 Task: Find connections with filter location Trinidad with filter topic #Marketingwith filter profile language Spanish with filter current company Elliott Scott HR with filter school Al-Falah University with filter industry Lime and Gypsum Products Manufacturing with filter service category Commercial Real Estate with filter keywords title Budget Analyst
Action: Mouse moved to (561, 79)
Screenshot: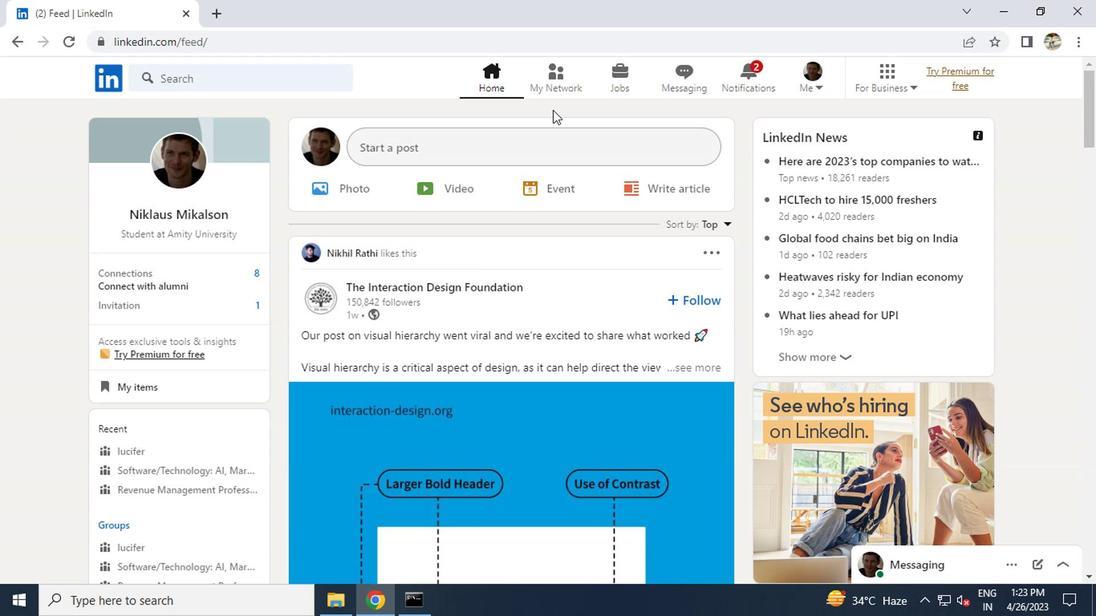 
Action: Mouse pressed left at (561, 79)
Screenshot: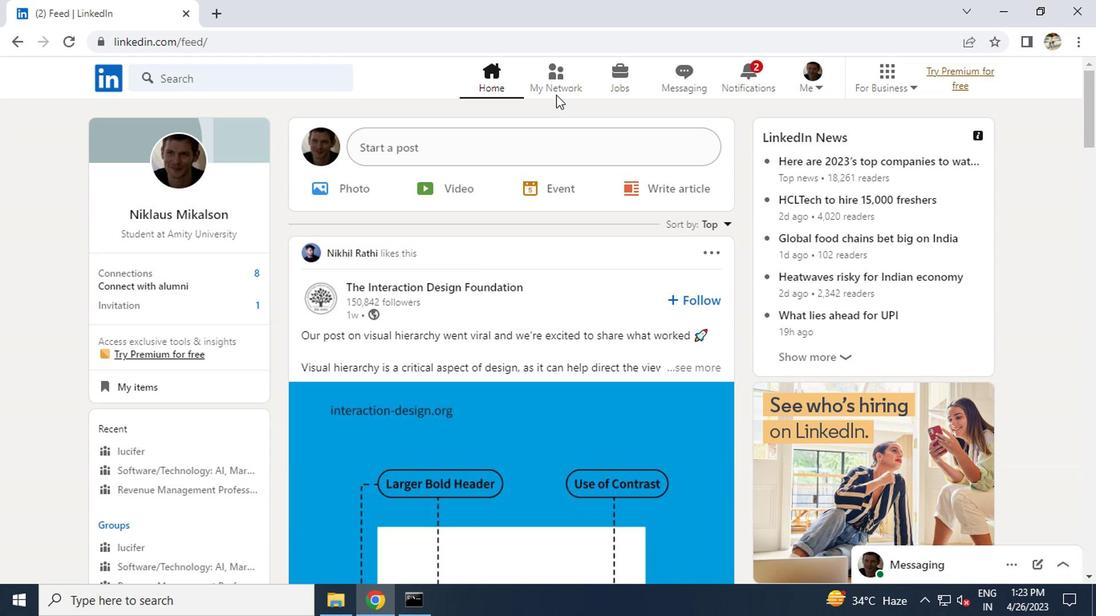 
Action: Mouse moved to (171, 162)
Screenshot: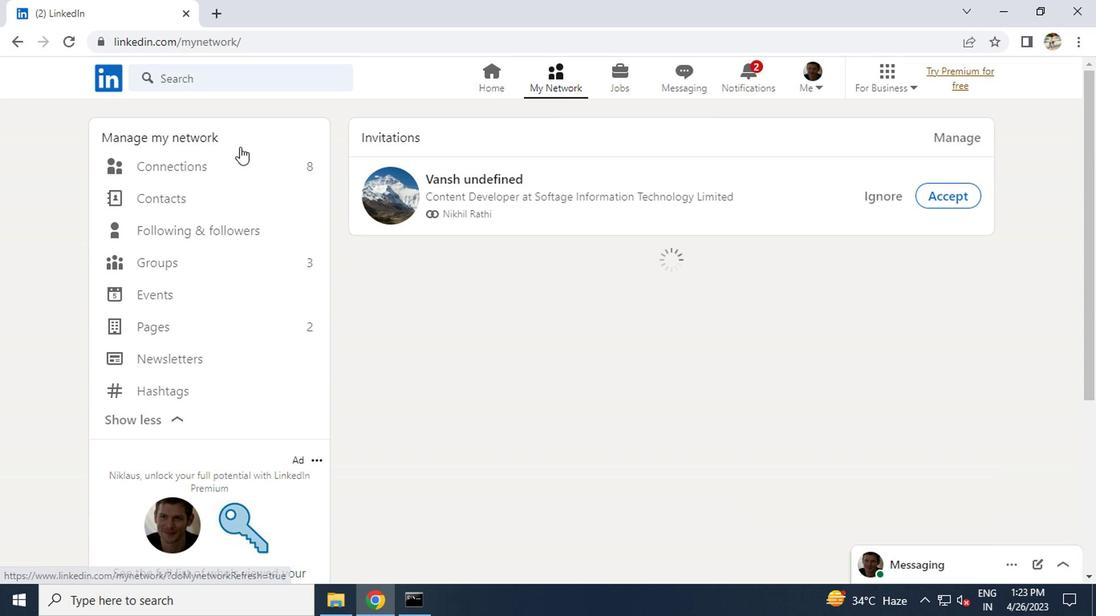 
Action: Mouse pressed left at (171, 162)
Screenshot: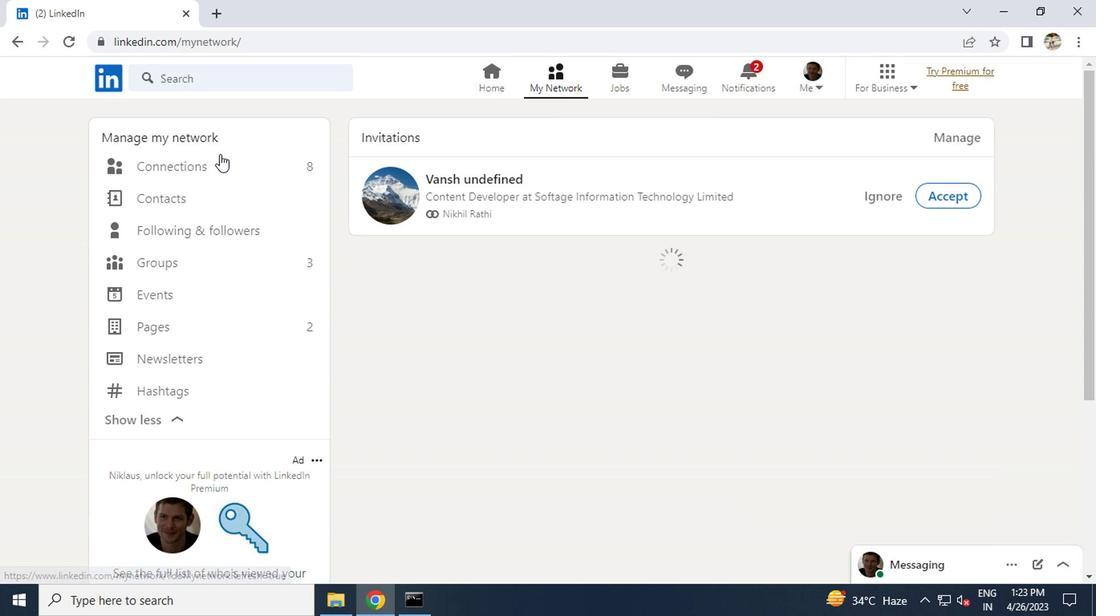 
Action: Mouse moved to (641, 173)
Screenshot: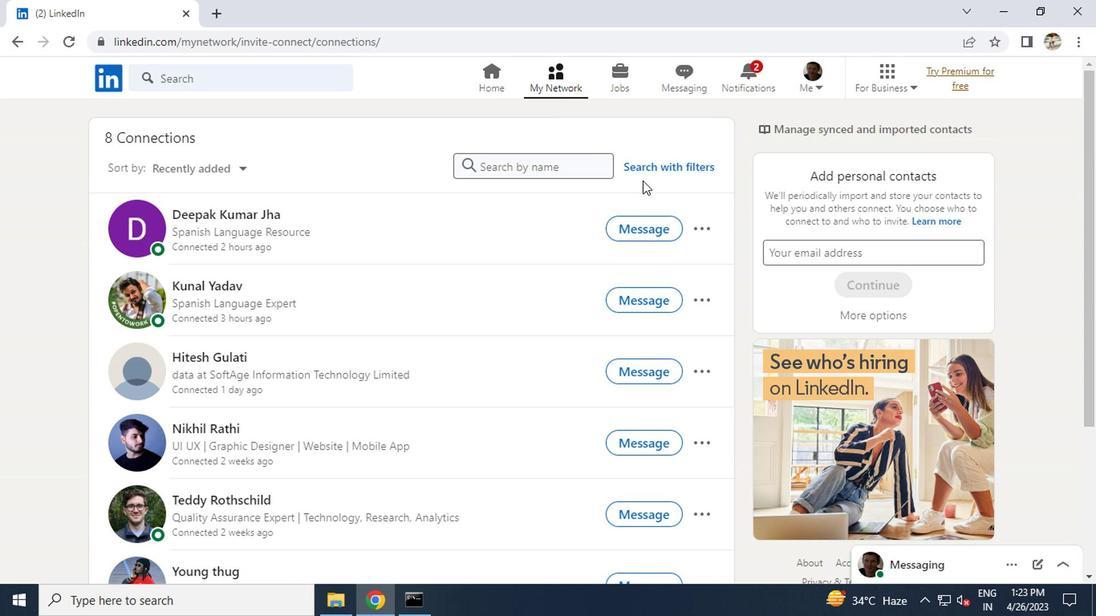 
Action: Mouse pressed left at (641, 173)
Screenshot: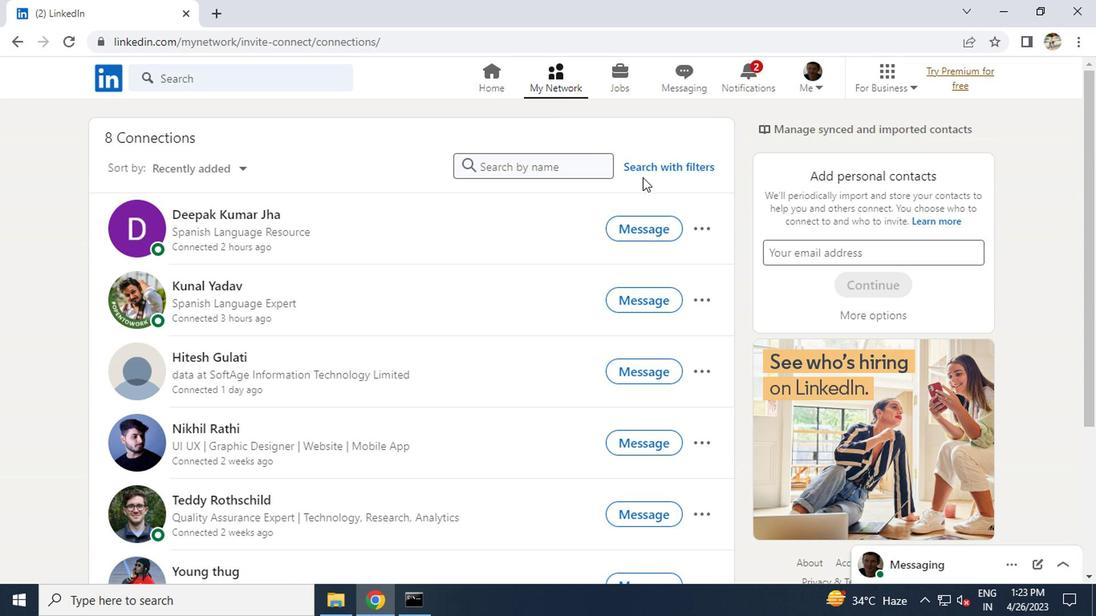 
Action: Mouse moved to (534, 116)
Screenshot: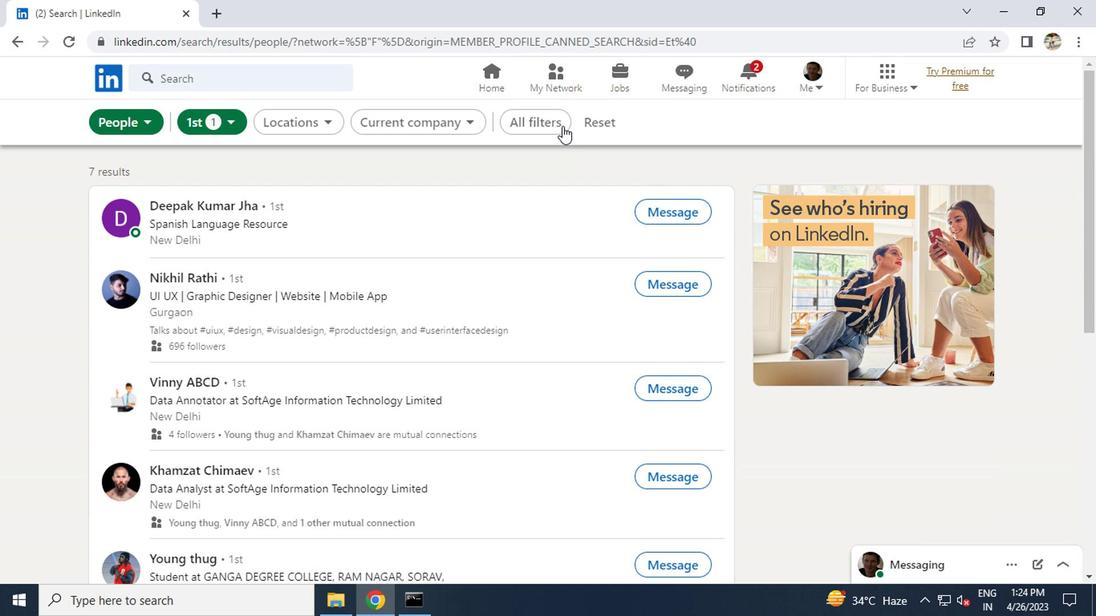 
Action: Mouse pressed left at (534, 116)
Screenshot: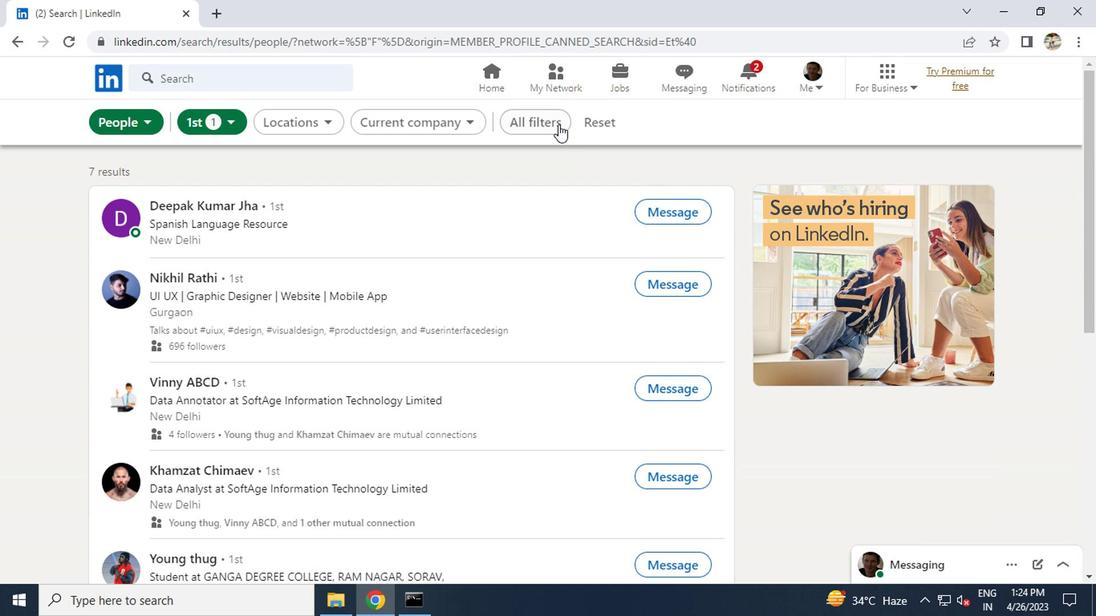 
Action: Mouse moved to (858, 313)
Screenshot: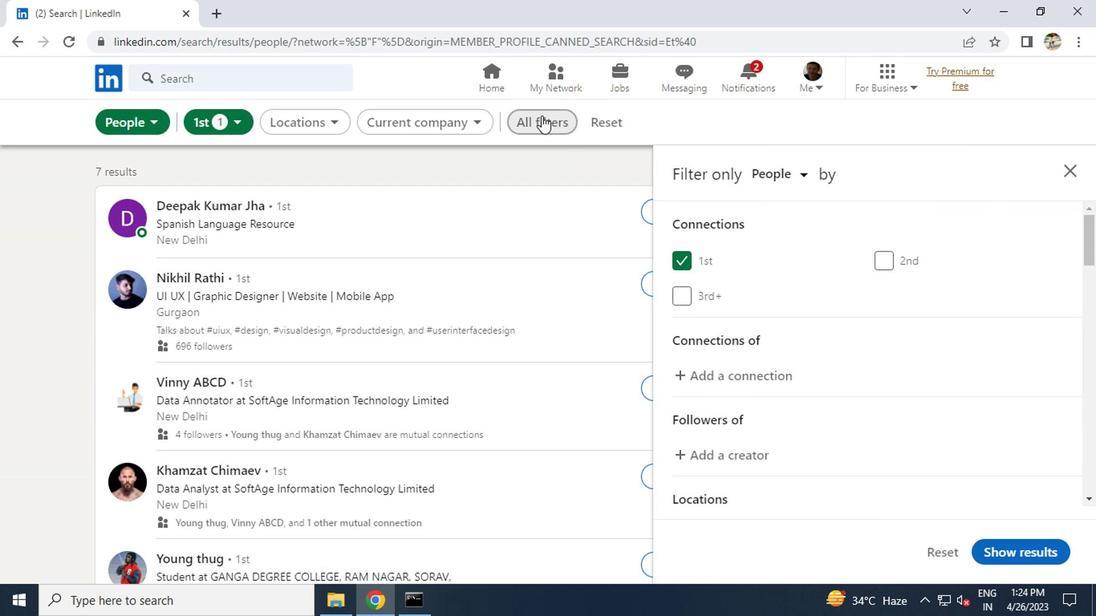 
Action: Mouse scrolled (858, 311) with delta (0, -1)
Screenshot: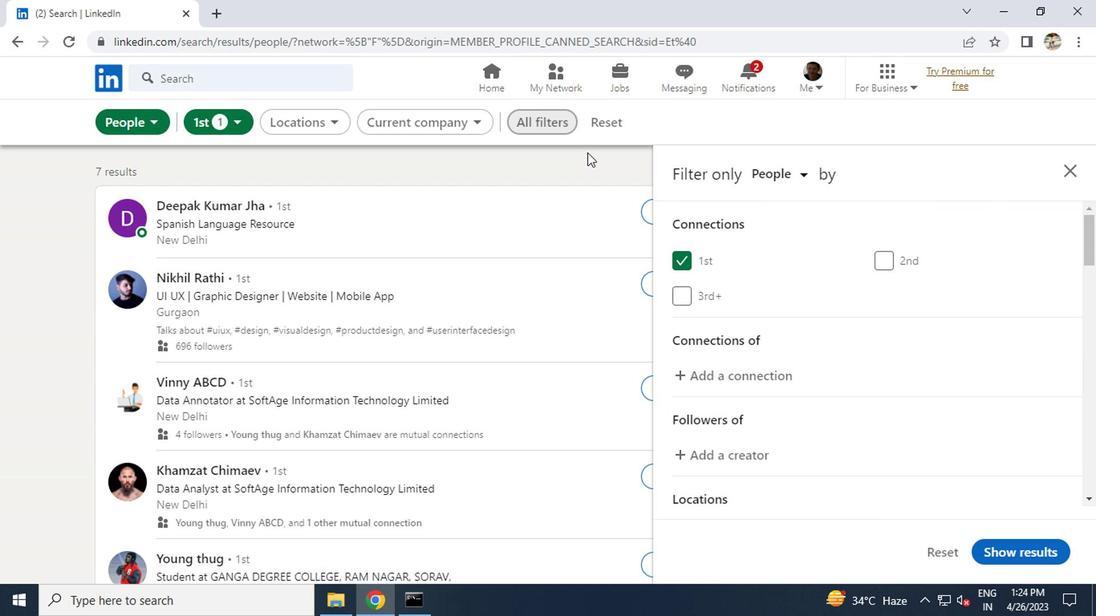 
Action: Mouse scrolled (858, 311) with delta (0, -1)
Screenshot: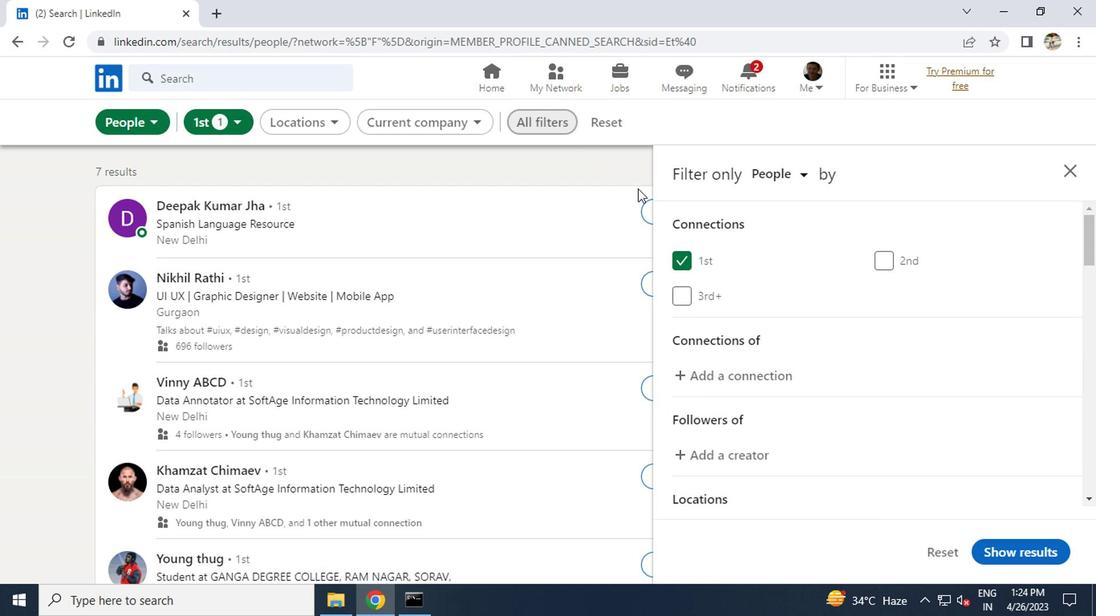 
Action: Mouse scrolled (858, 311) with delta (0, -1)
Screenshot: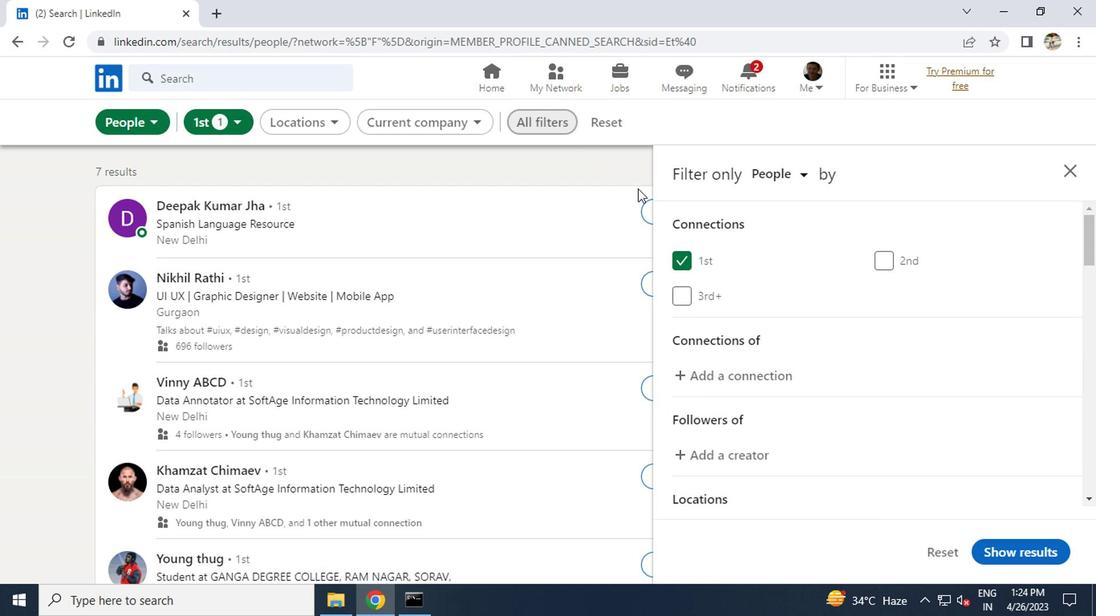 
Action: Mouse moved to (894, 369)
Screenshot: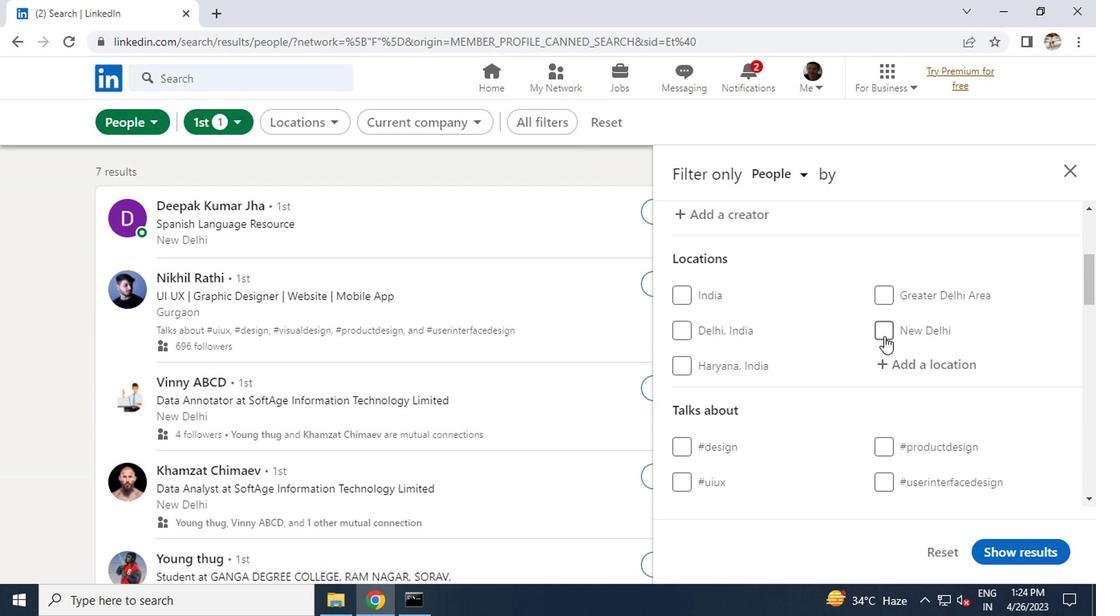 
Action: Mouse pressed left at (894, 369)
Screenshot: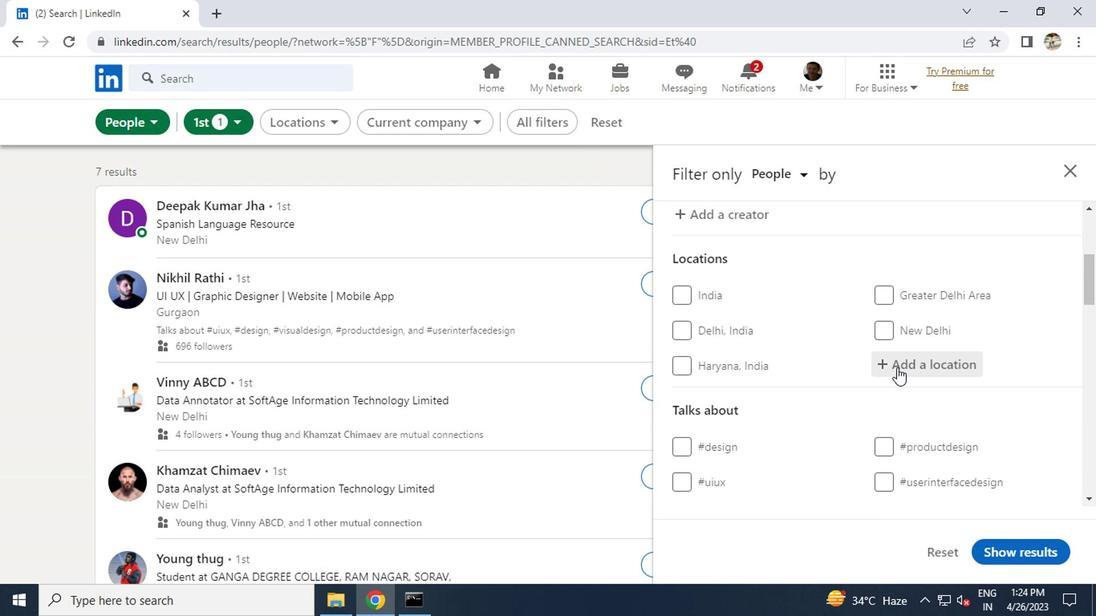 
Action: Key pressed <Key.caps_lock>t<Key.caps_lock>rinindad<Key.enter>
Screenshot: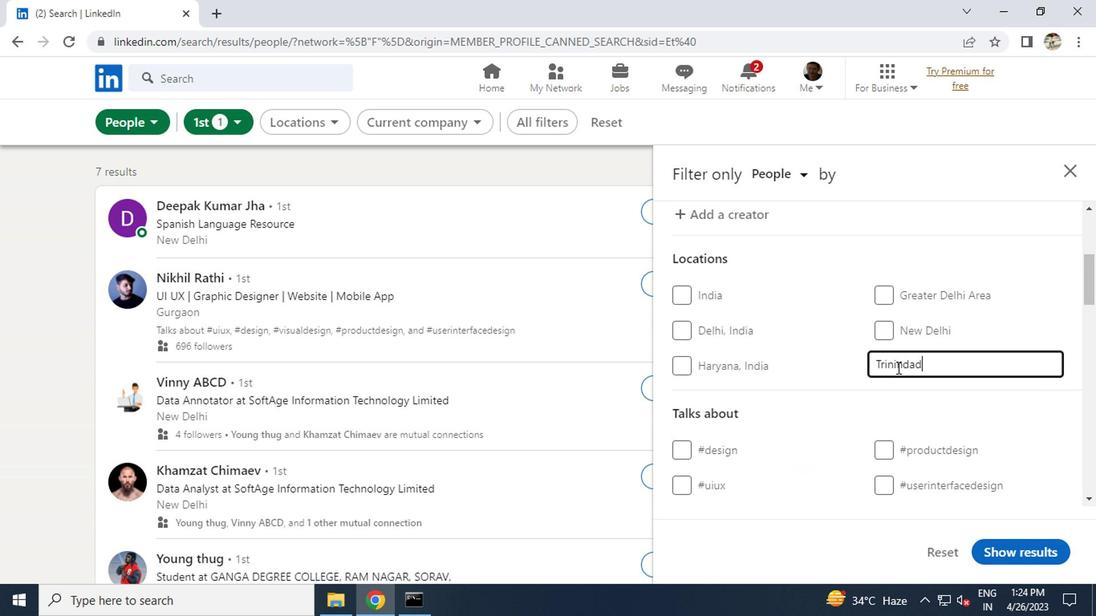 
Action: Mouse scrolled (894, 367) with delta (0, -1)
Screenshot: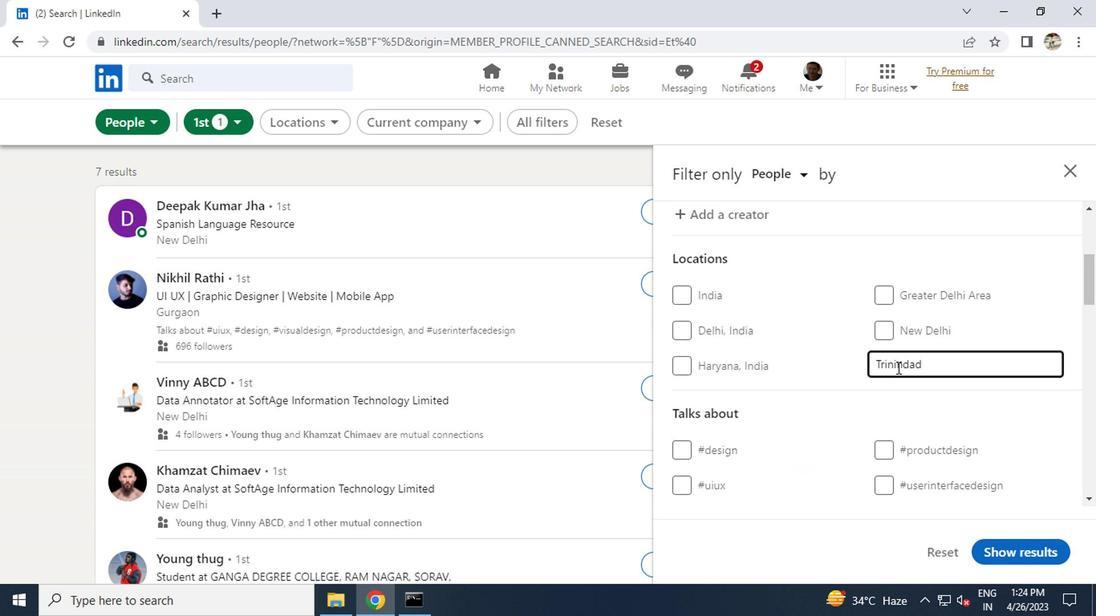 
Action: Mouse scrolled (894, 367) with delta (0, -1)
Screenshot: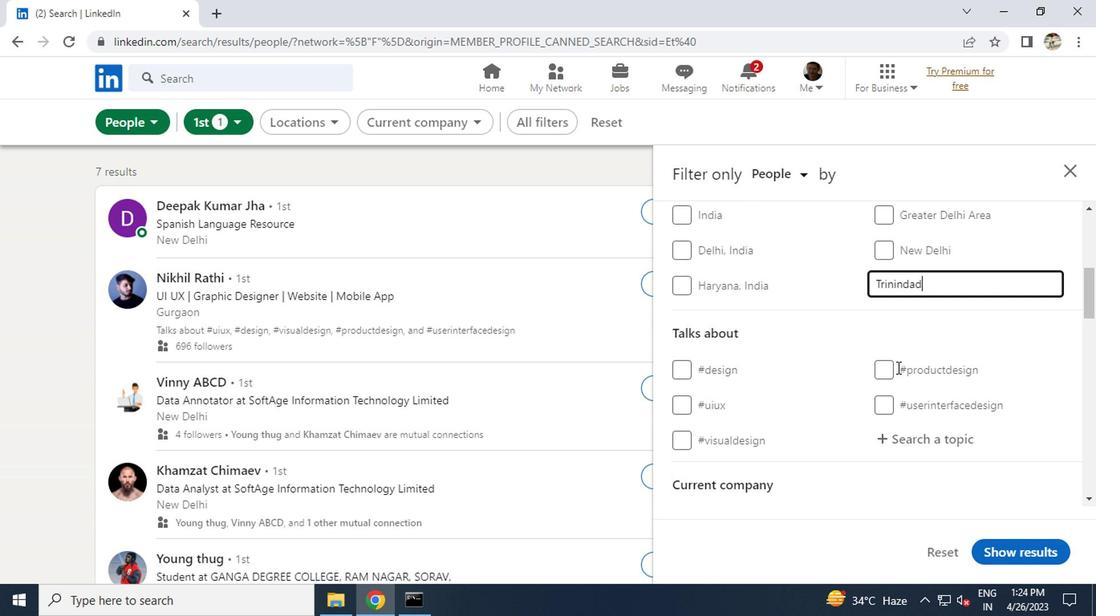 
Action: Mouse moved to (902, 363)
Screenshot: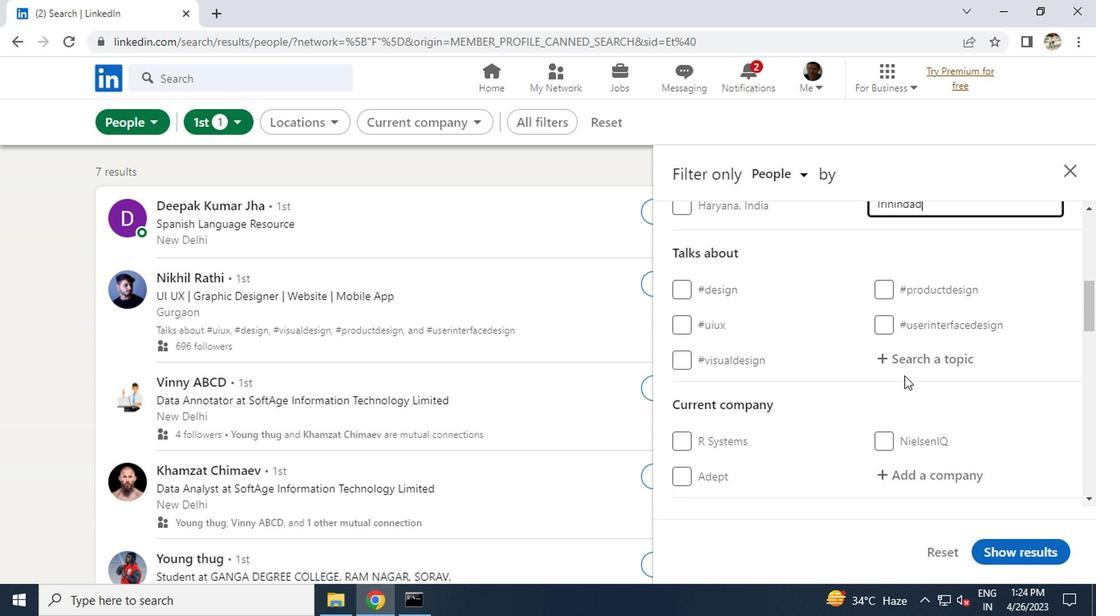 
Action: Mouse pressed left at (902, 363)
Screenshot: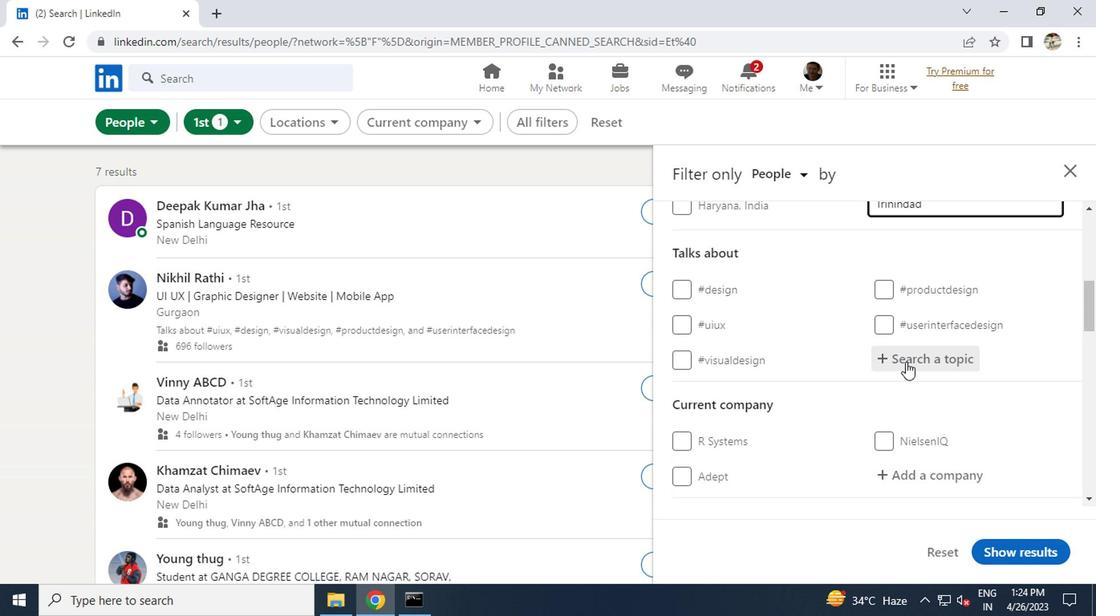 
Action: Key pressed <Key.shift>#<Key.caps_lock>M<Key.caps_lock>ARKETING<Key.enter>
Screenshot: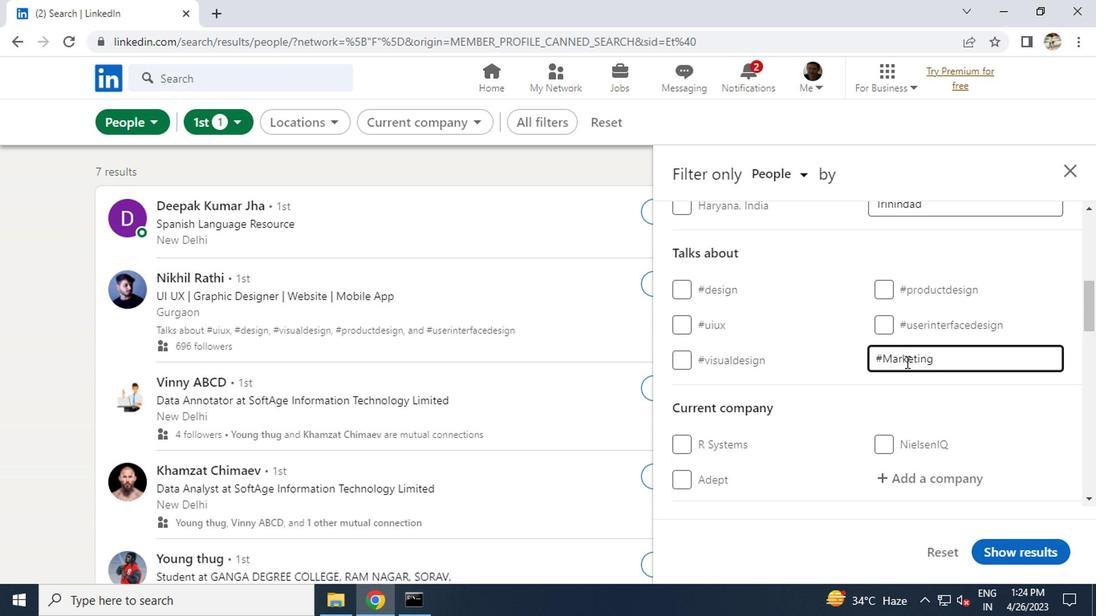 
Action: Mouse scrolled (902, 362) with delta (0, 0)
Screenshot: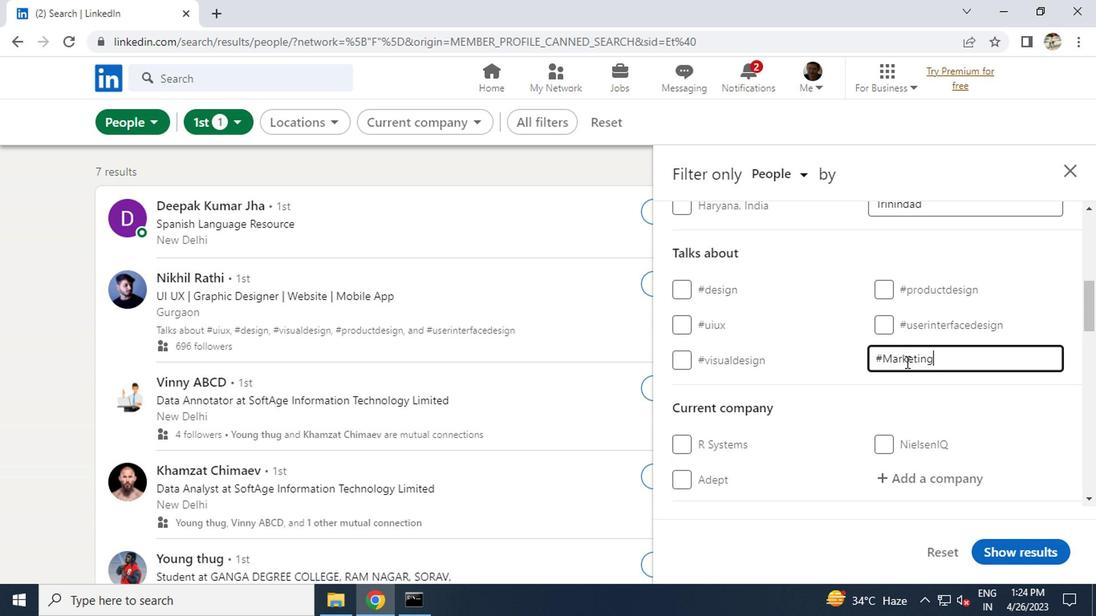 
Action: Mouse scrolled (902, 362) with delta (0, 0)
Screenshot: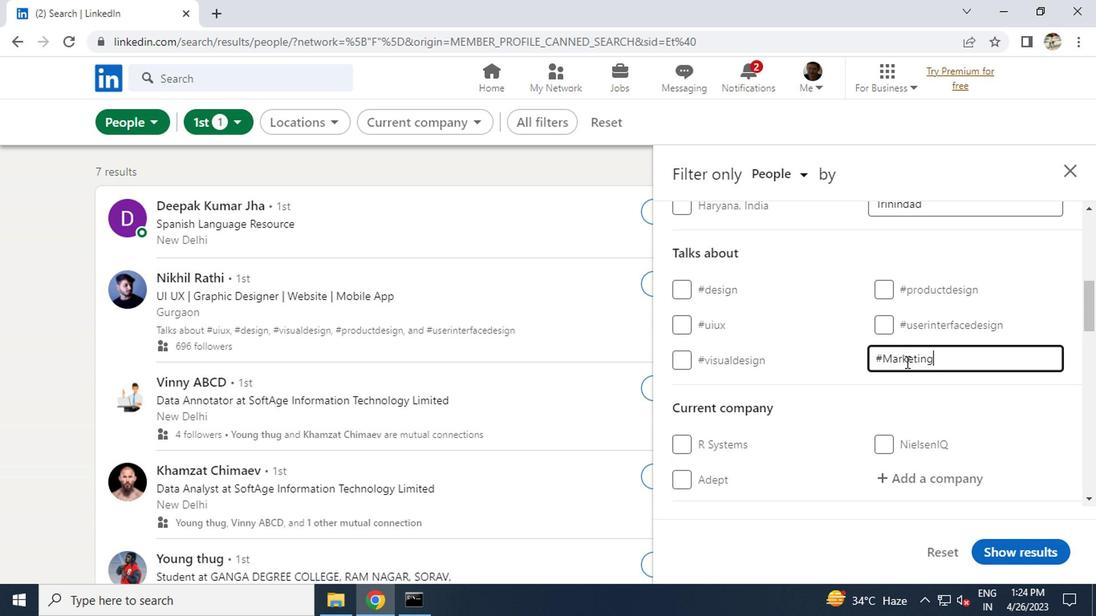 
Action: Mouse scrolled (902, 362) with delta (0, 0)
Screenshot: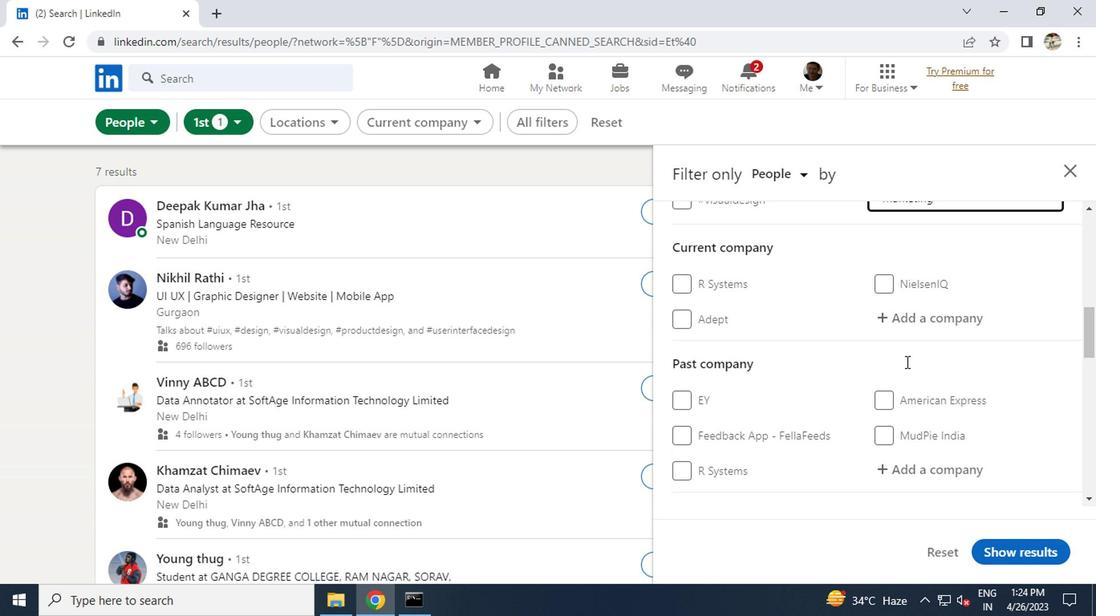 
Action: Mouse scrolled (902, 362) with delta (0, 0)
Screenshot: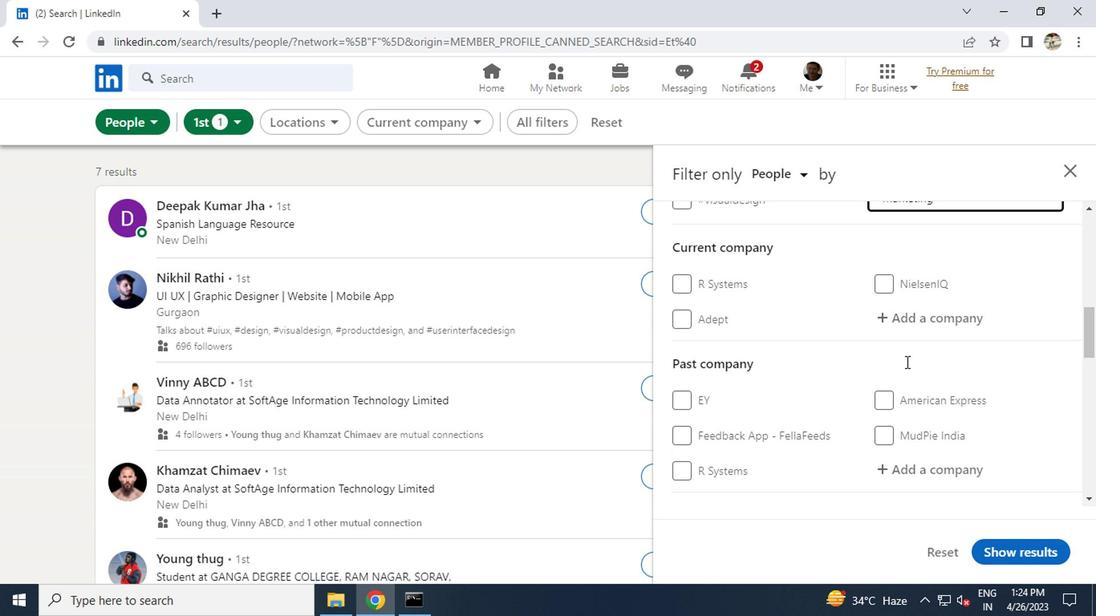 
Action: Mouse scrolled (902, 362) with delta (0, 0)
Screenshot: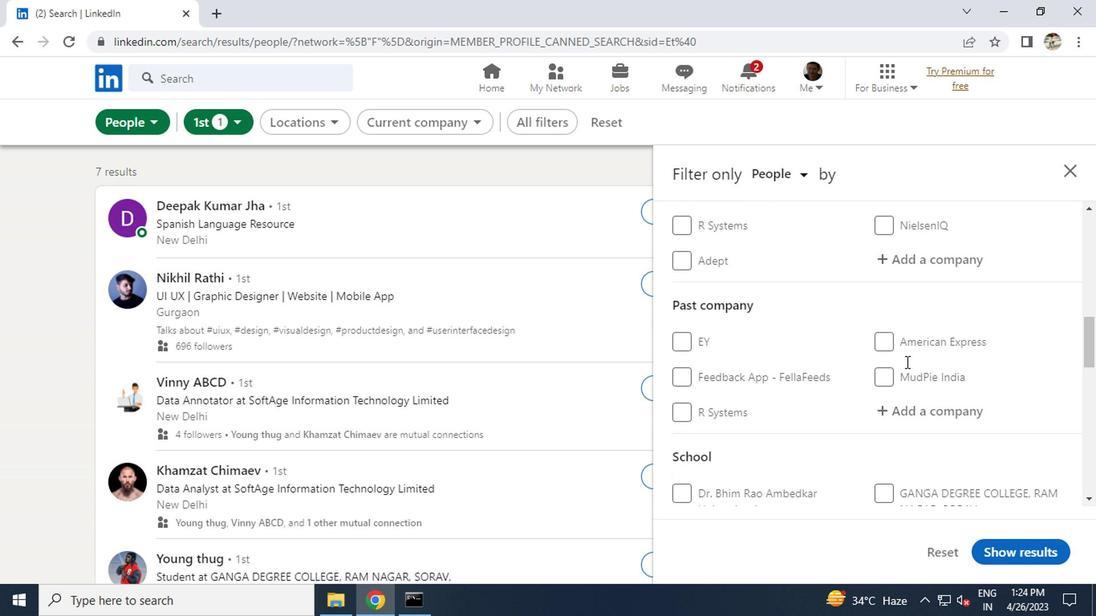 
Action: Mouse scrolled (902, 362) with delta (0, 0)
Screenshot: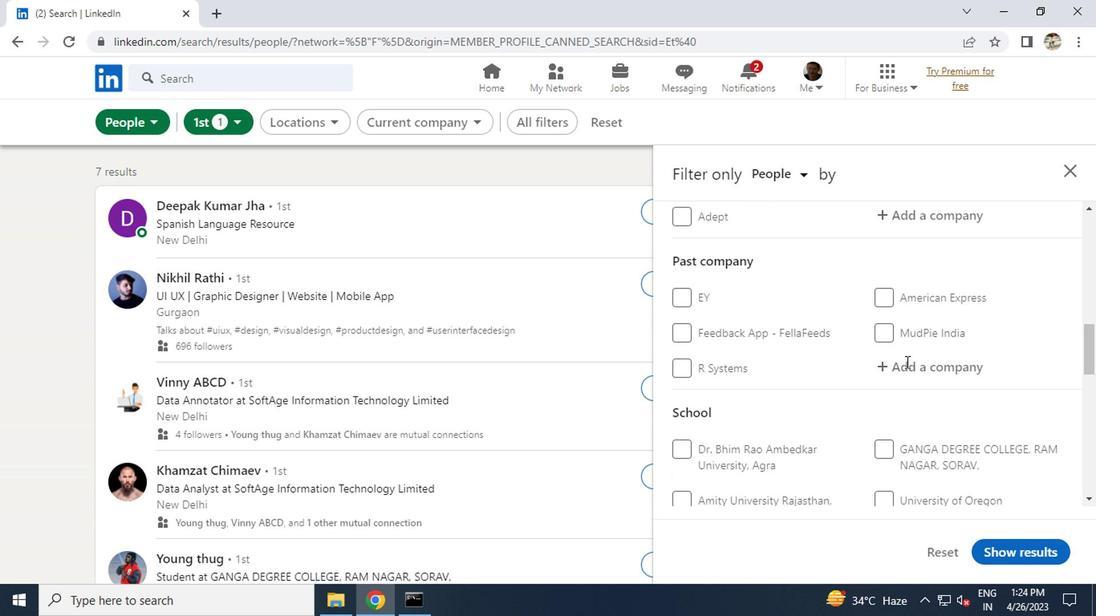 
Action: Mouse scrolled (902, 362) with delta (0, 0)
Screenshot: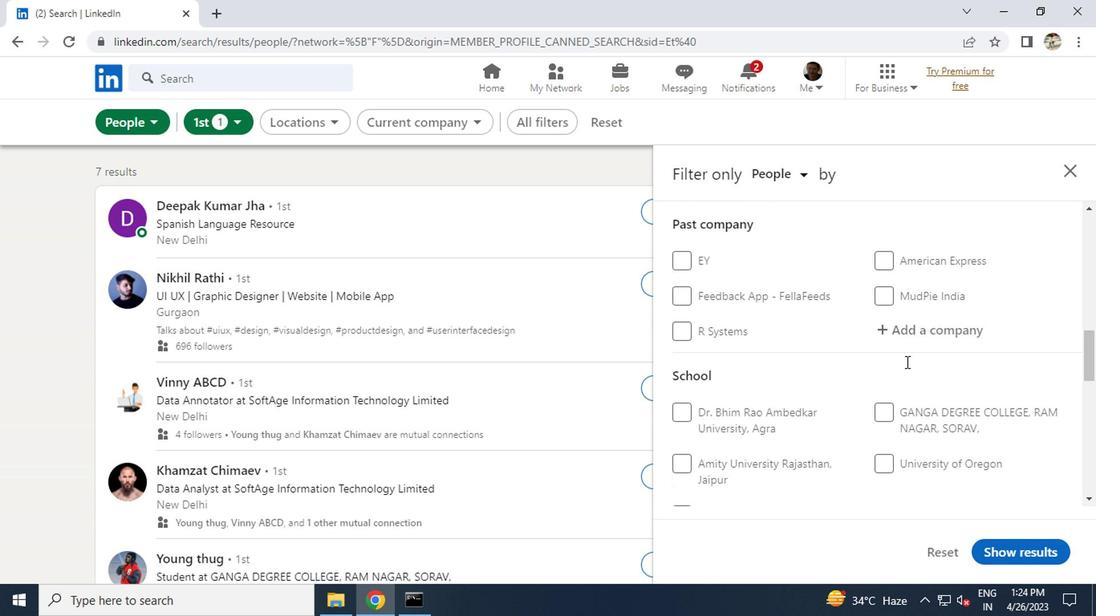 
Action: Mouse scrolled (902, 362) with delta (0, 0)
Screenshot: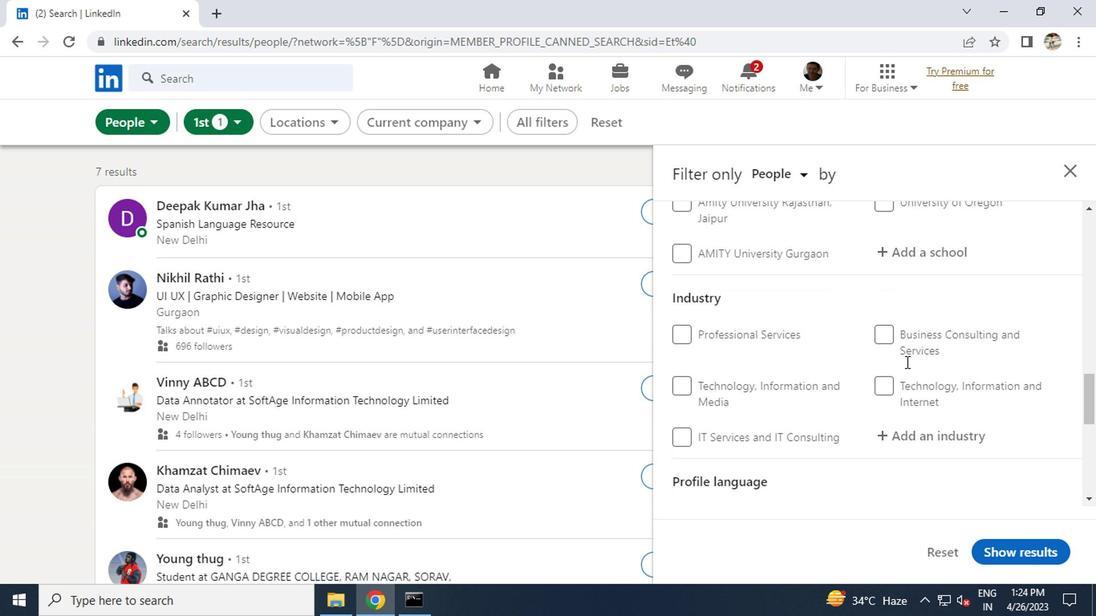 
Action: Mouse scrolled (902, 362) with delta (0, 0)
Screenshot: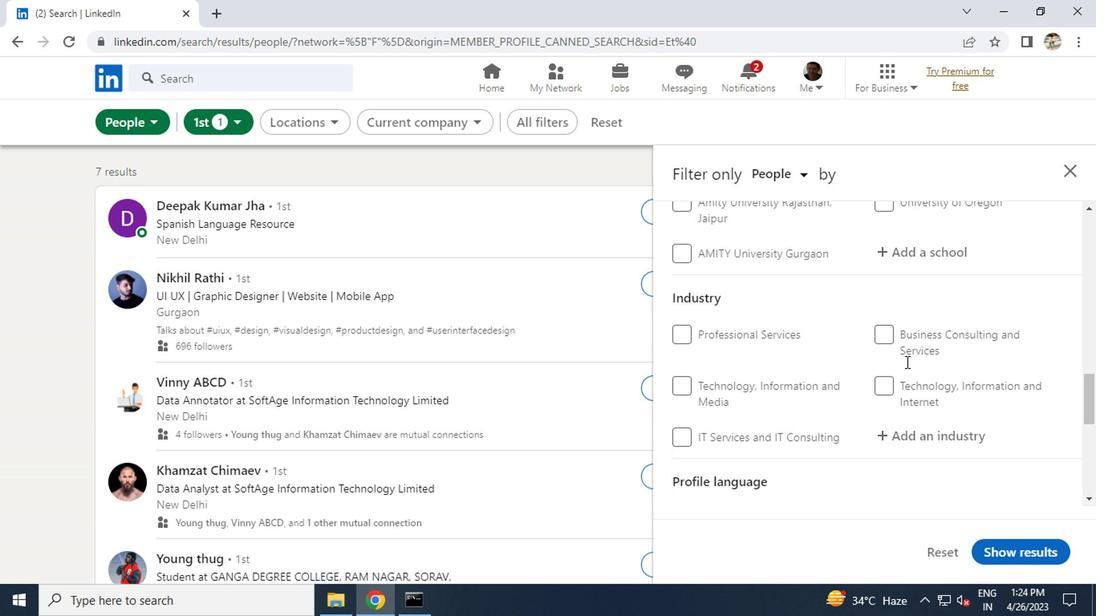 
Action: Mouse moved to (883, 359)
Screenshot: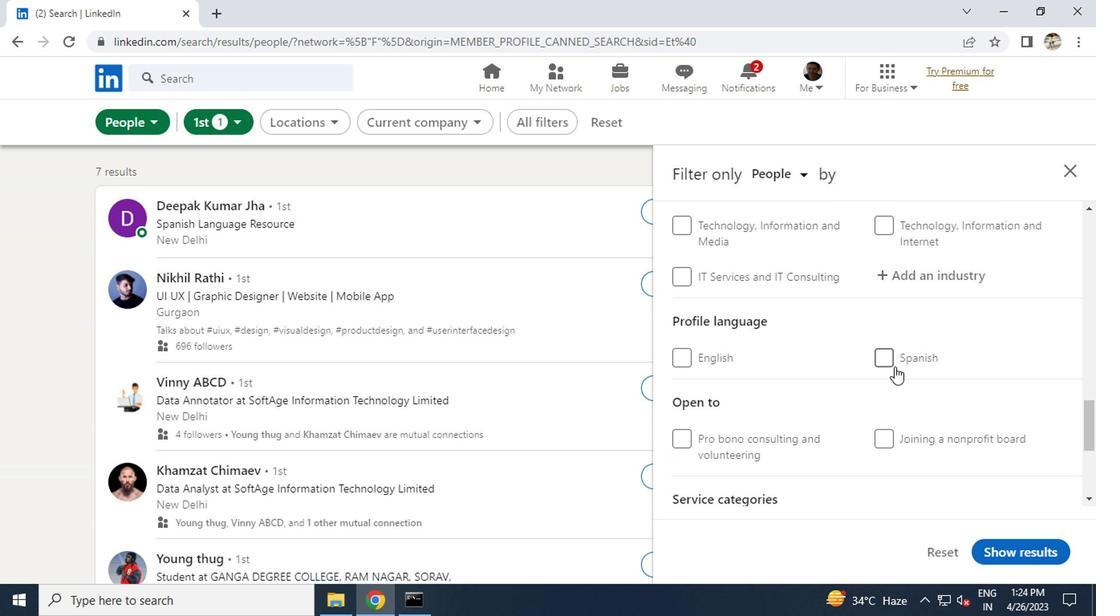 
Action: Mouse pressed left at (883, 359)
Screenshot: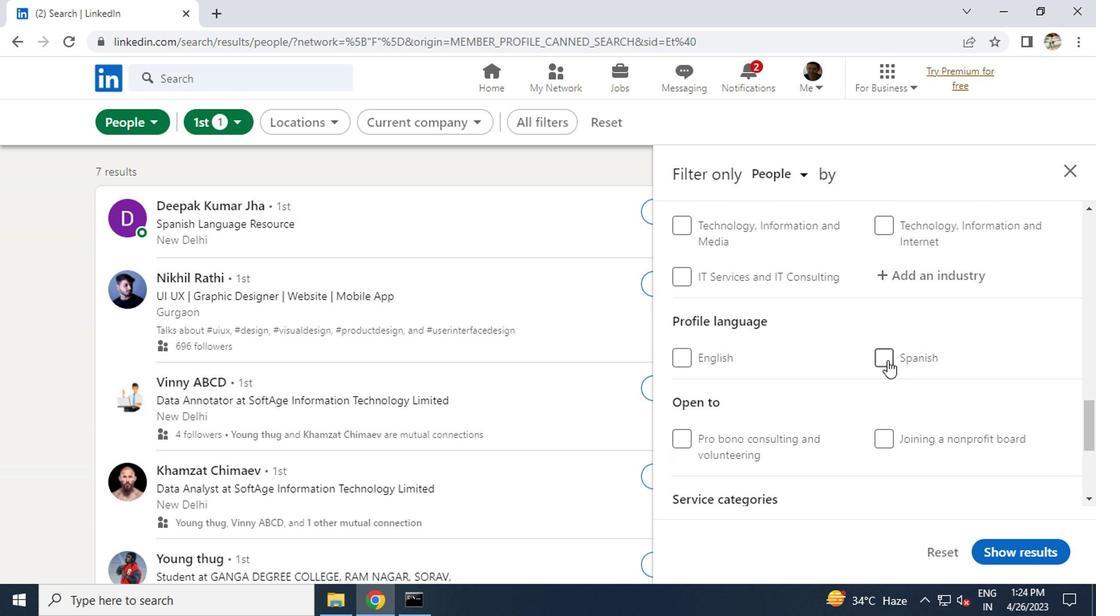 
Action: Mouse scrolled (883, 359) with delta (0, 0)
Screenshot: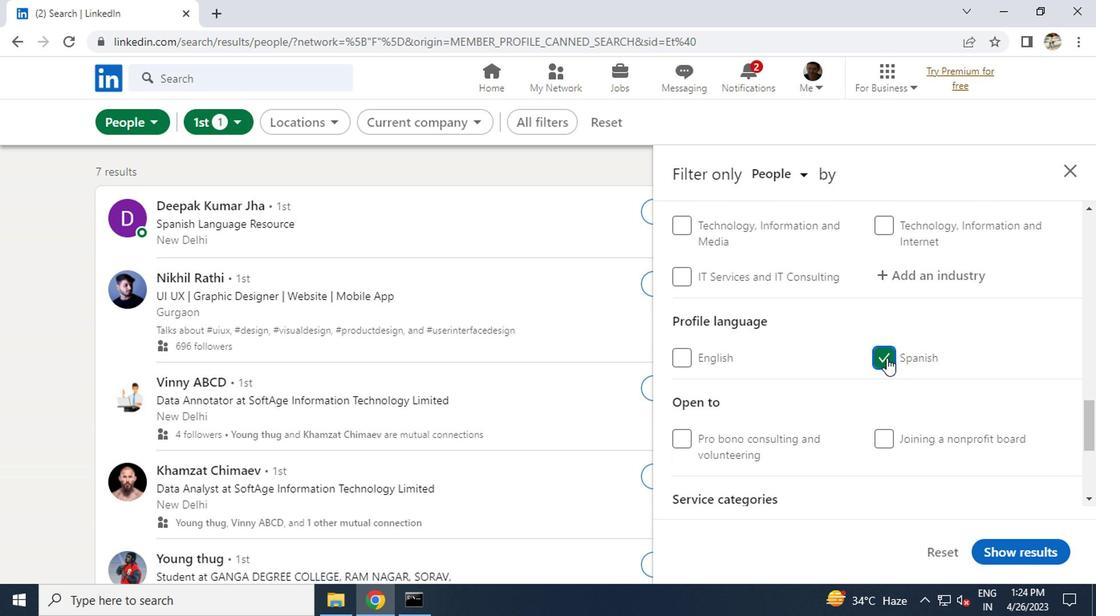 
Action: Mouse scrolled (883, 359) with delta (0, 0)
Screenshot: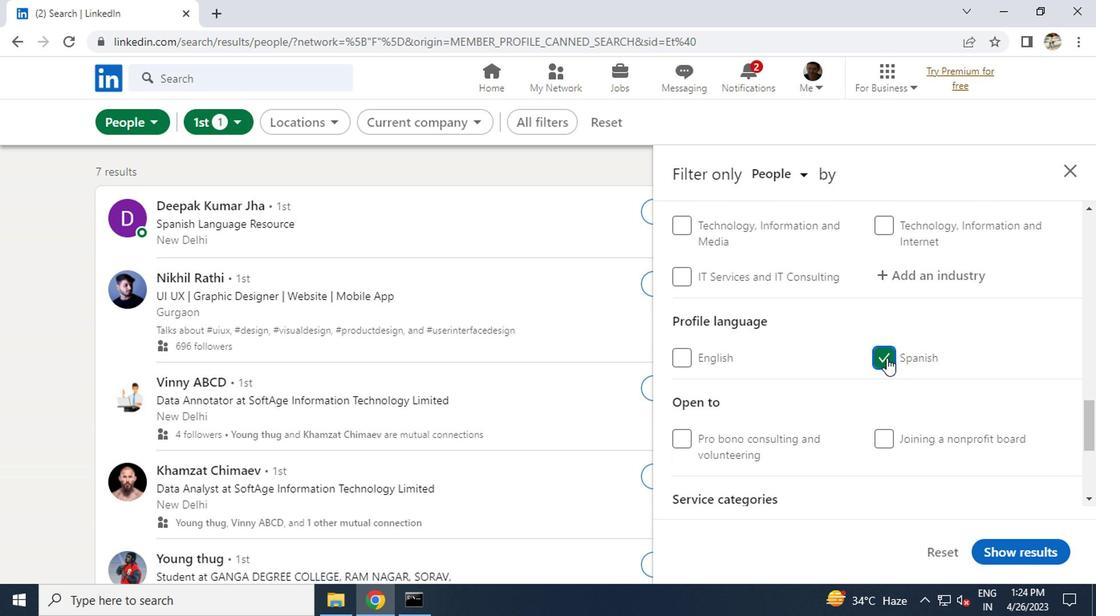 
Action: Mouse scrolled (883, 359) with delta (0, 0)
Screenshot: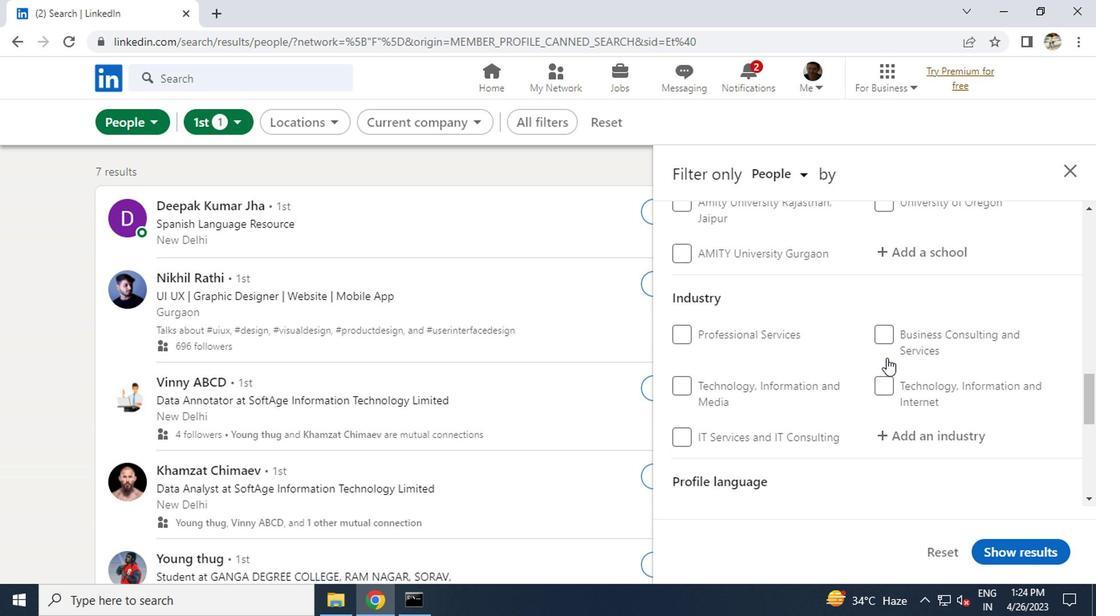 
Action: Mouse scrolled (883, 359) with delta (0, 0)
Screenshot: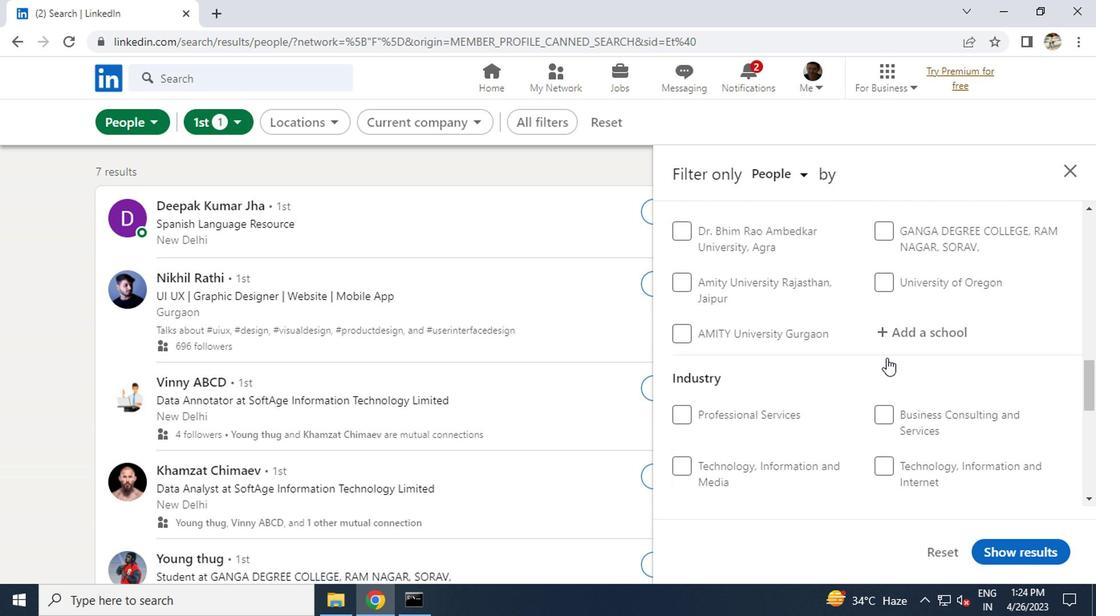 
Action: Mouse scrolled (883, 359) with delta (0, 0)
Screenshot: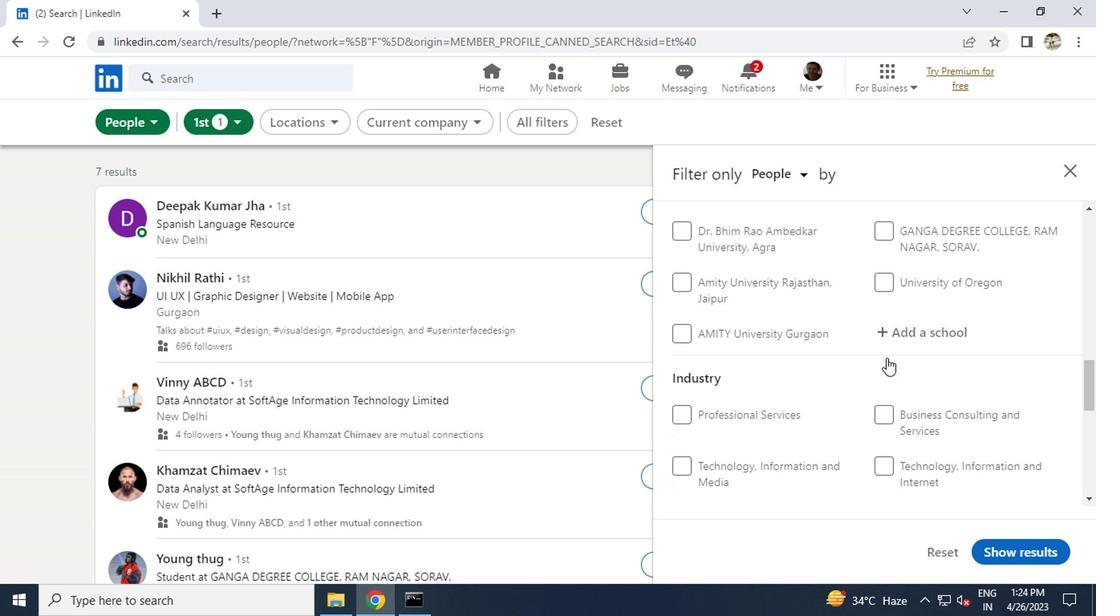 
Action: Mouse scrolled (883, 359) with delta (0, 0)
Screenshot: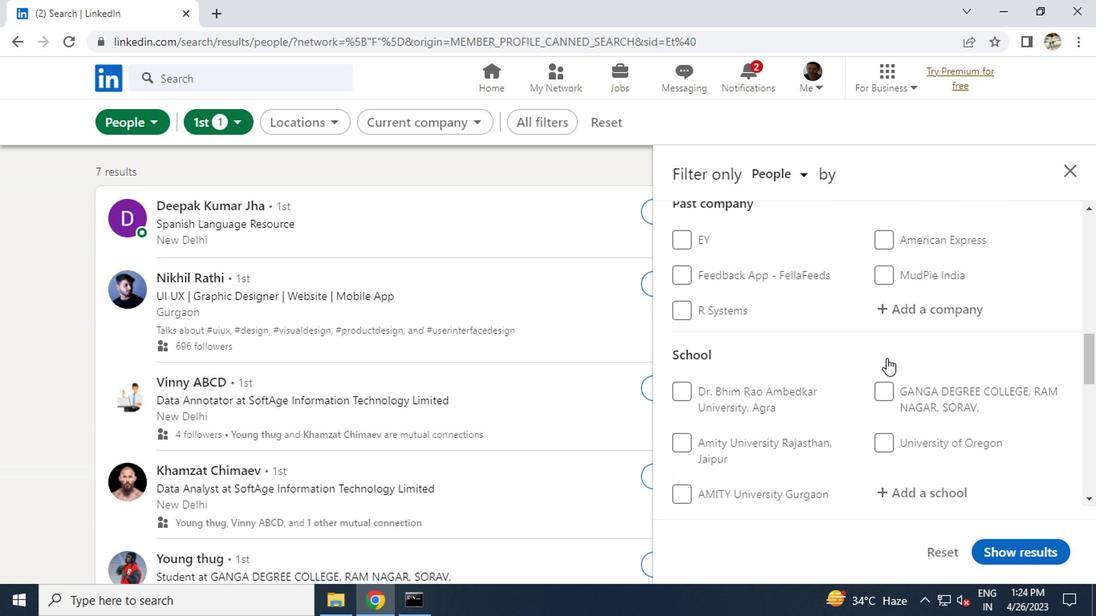 
Action: Mouse moved to (898, 385)
Screenshot: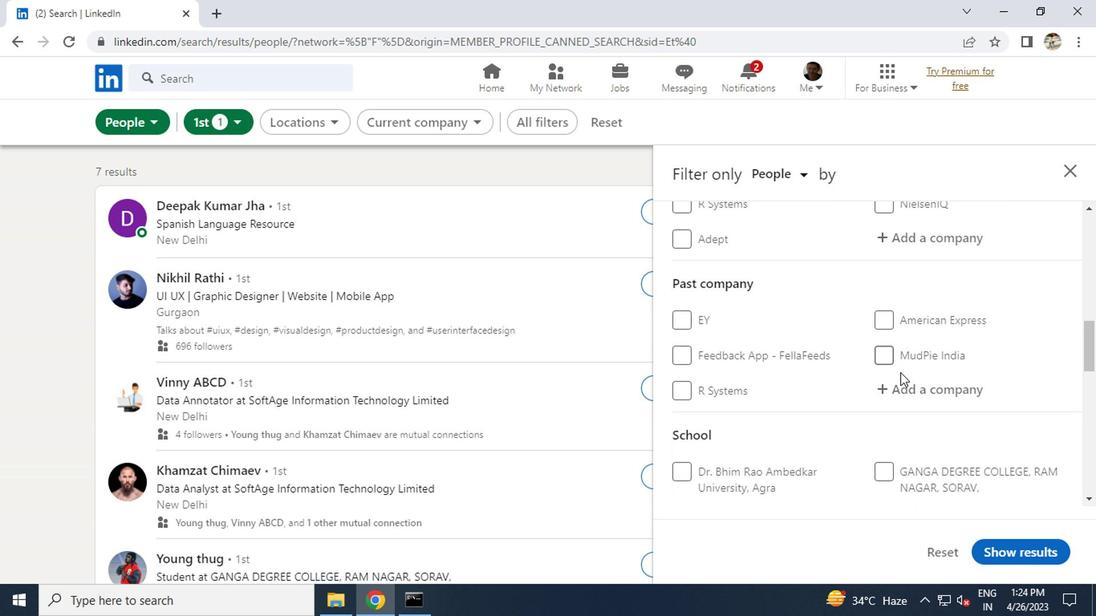 
Action: Mouse pressed left at (898, 385)
Screenshot: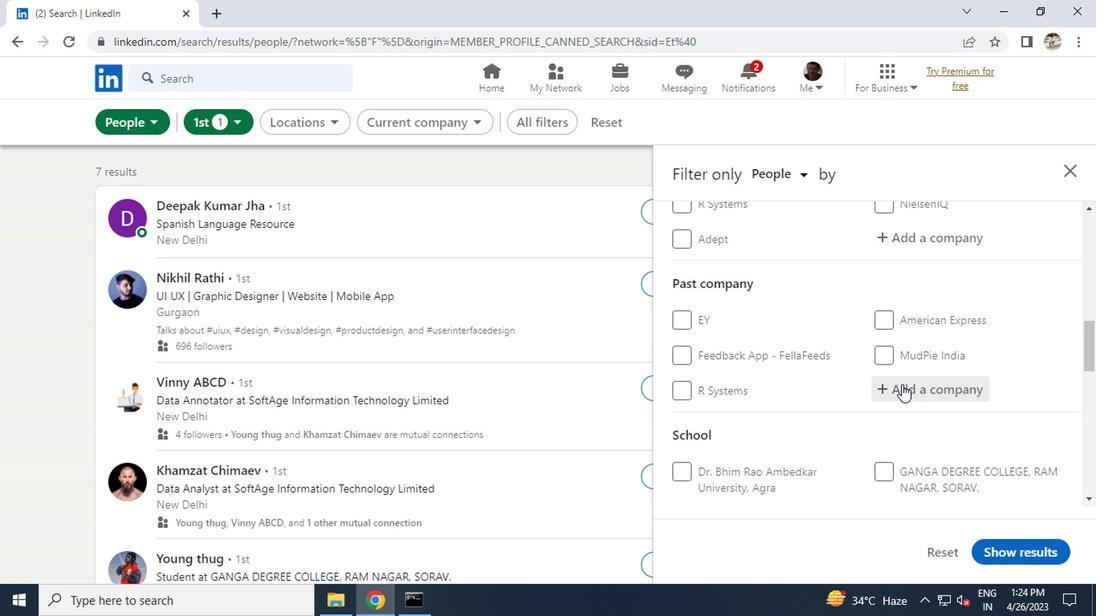 
Action: Key pressed <Key.caps_lock>E<Key.caps_lock>LLITT<Key.space><Key.caps_lock>S<Key.caps_lock>C<Key.backspace><Key.backspace><Key.caps_lock>S<Key.caps_lock>COTT<Key.space><Key.caps_lock>HR
Screenshot: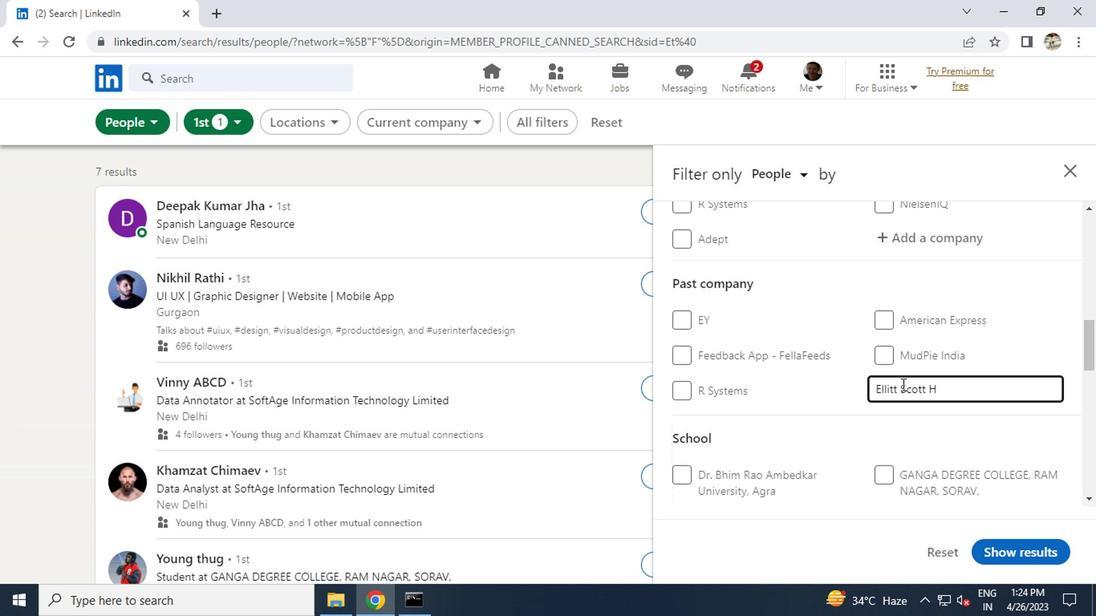 
Action: Mouse scrolled (898, 385) with delta (0, 0)
Screenshot: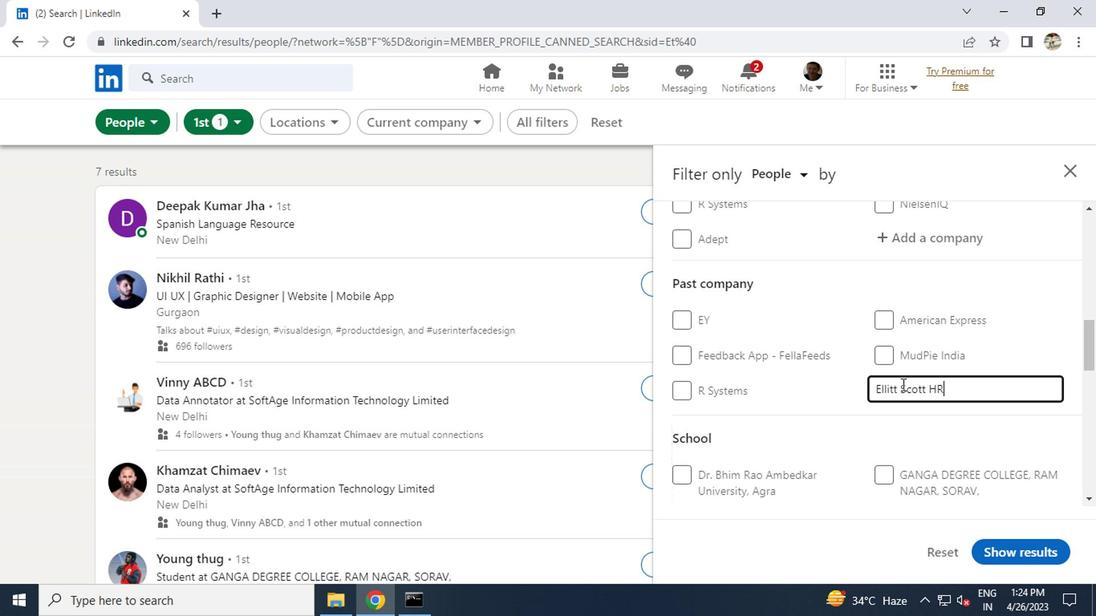 
Action: Mouse scrolled (898, 385) with delta (0, 0)
Screenshot: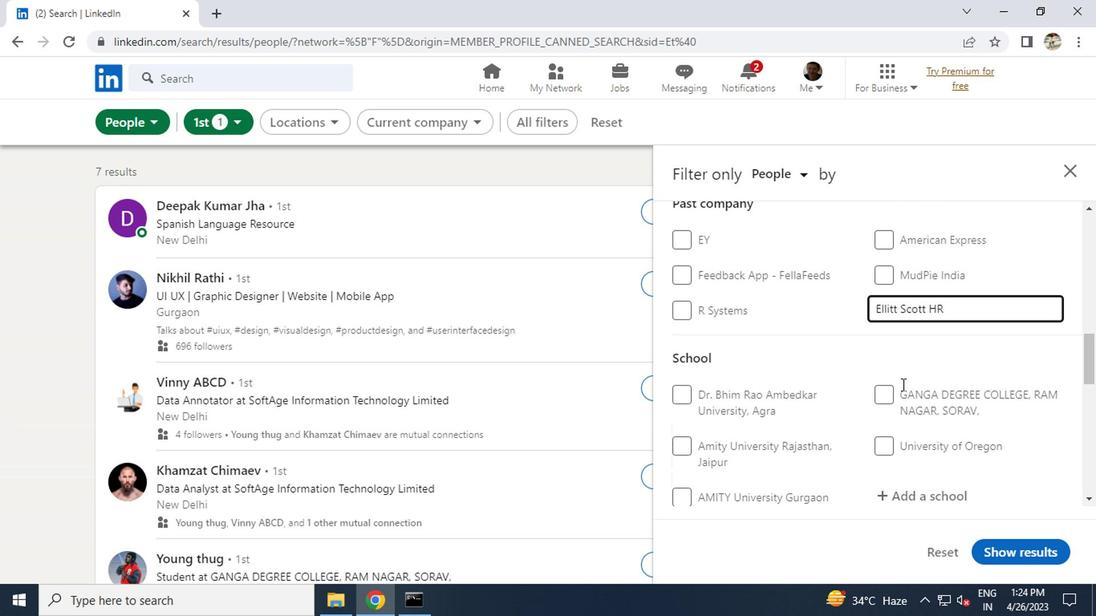 
Action: Mouse scrolled (898, 385) with delta (0, 0)
Screenshot: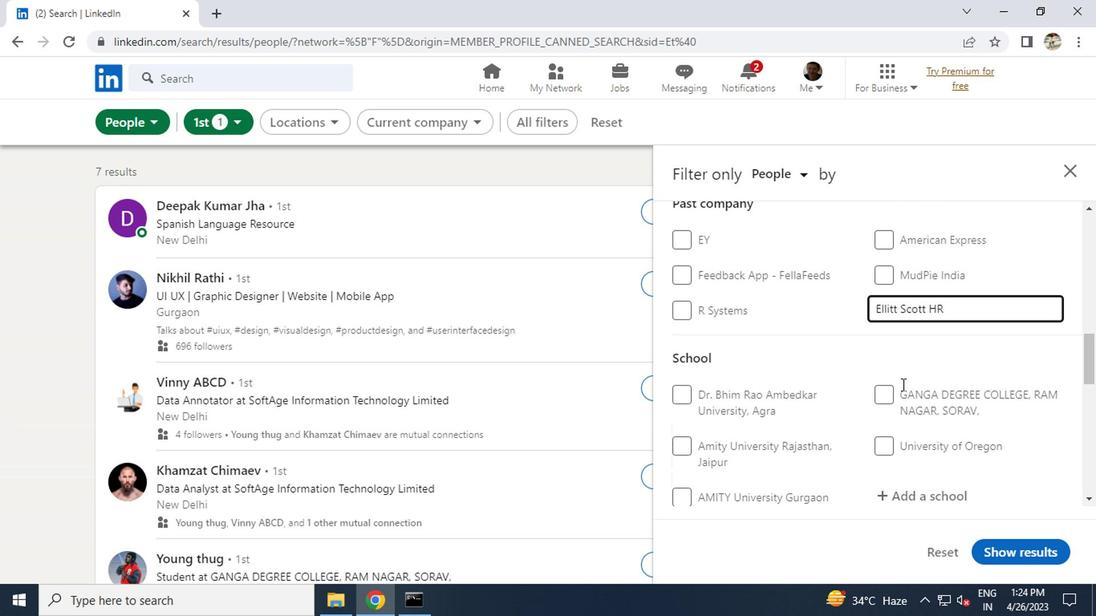 
Action: Mouse scrolled (898, 385) with delta (0, 0)
Screenshot: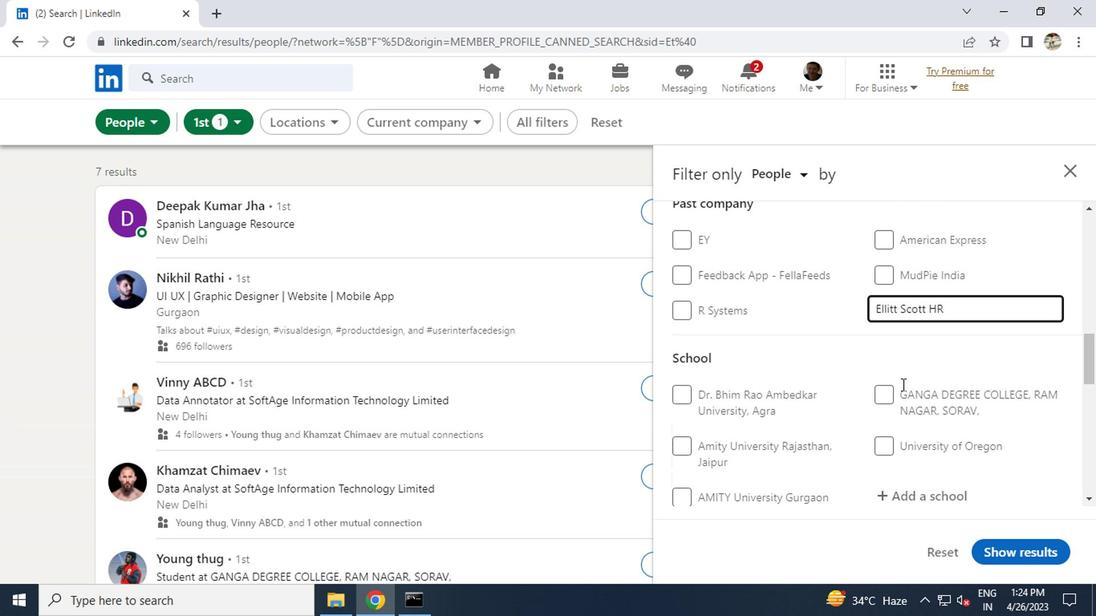 
Action: Mouse moved to (913, 255)
Screenshot: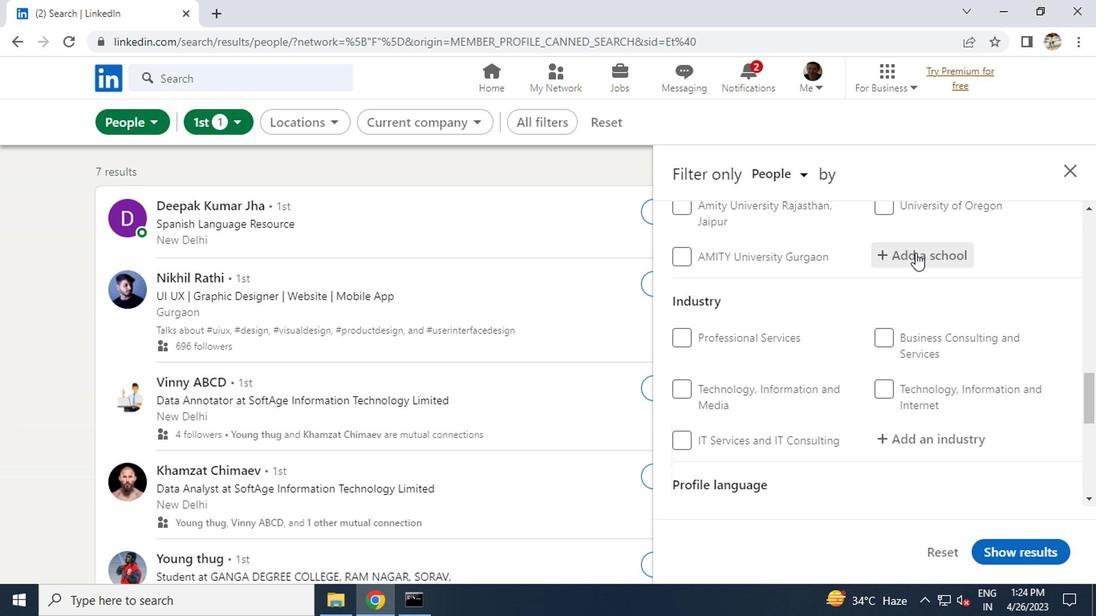
Action: Mouse pressed left at (913, 255)
Screenshot: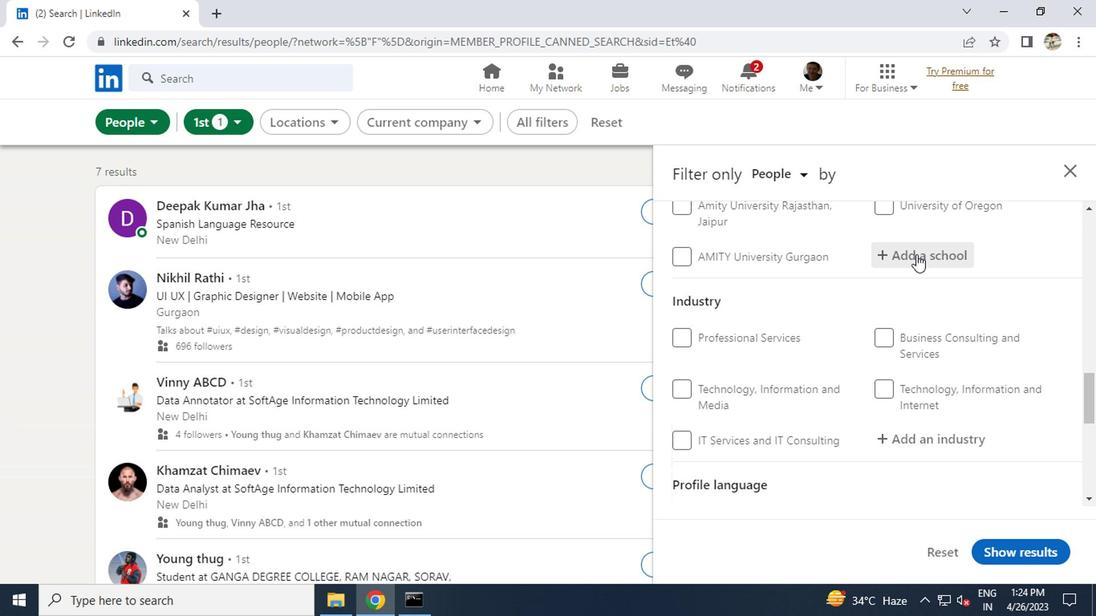 
Action: Mouse moved to (912, 256)
Screenshot: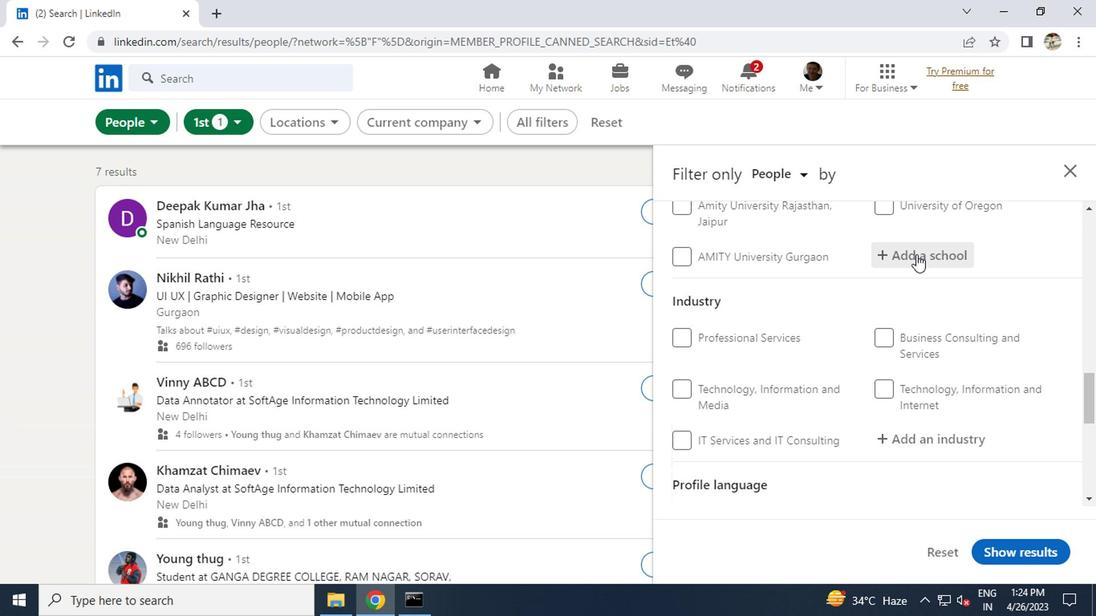 
Action: Key pressed AL-F<Key.caps_lock>A
Screenshot: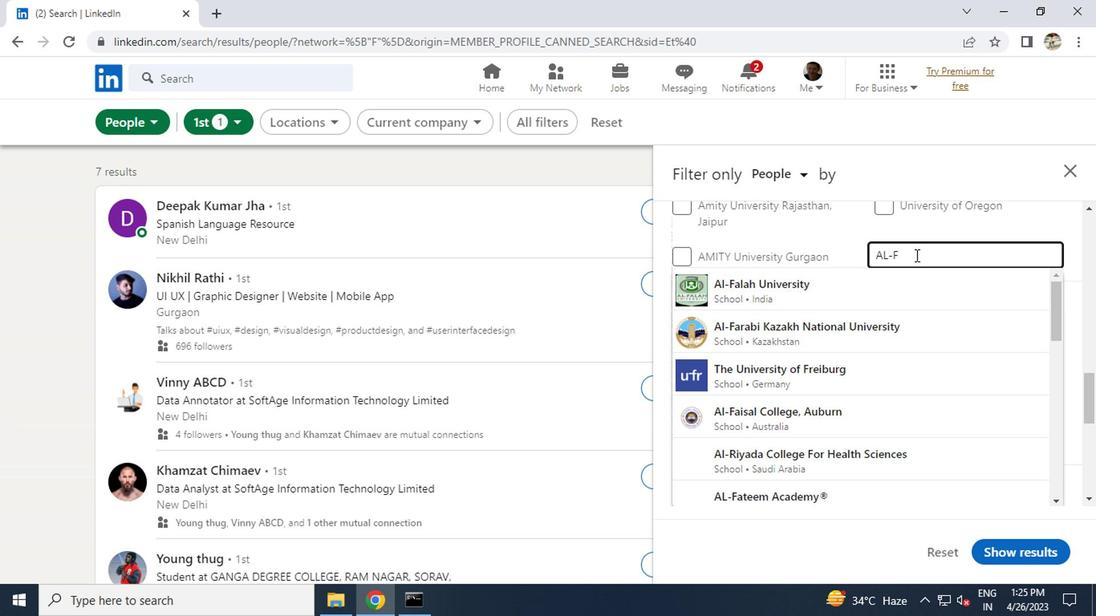 
Action: Mouse moved to (780, 295)
Screenshot: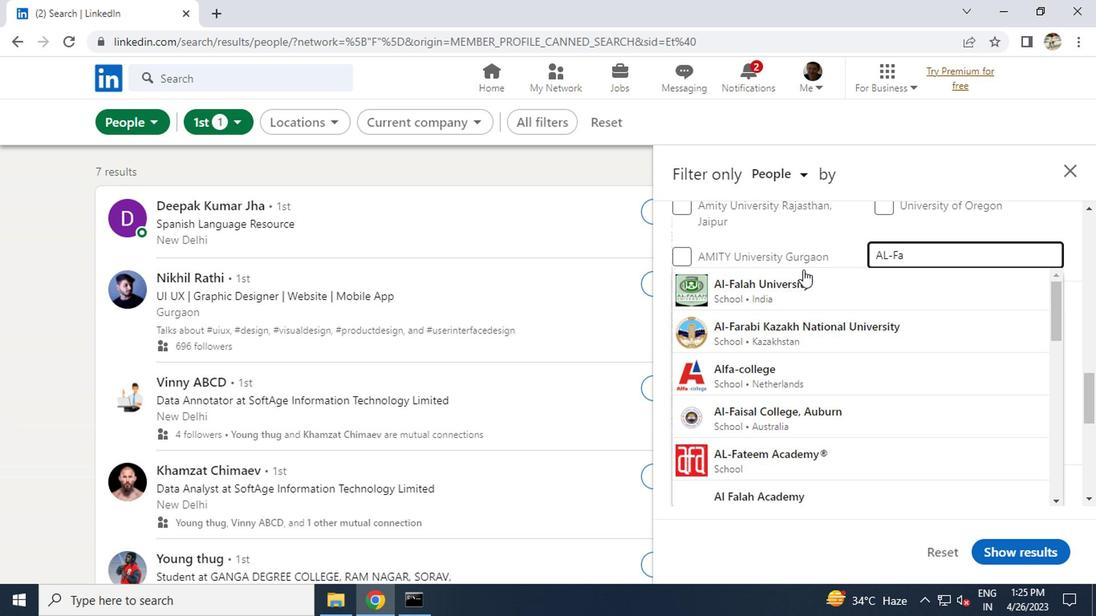 
Action: Mouse pressed left at (780, 295)
Screenshot: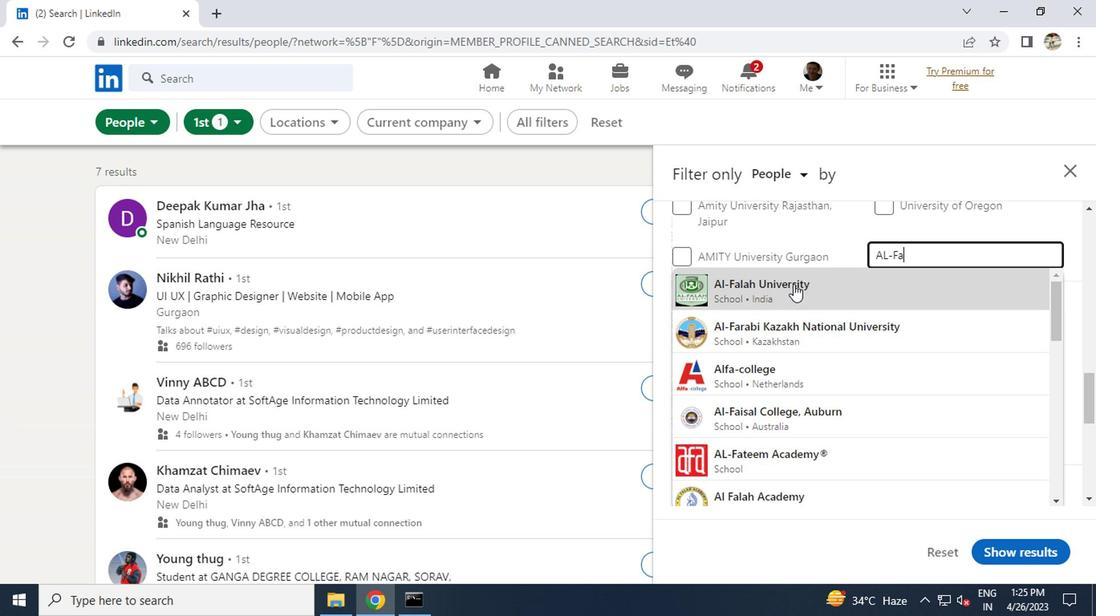 
Action: Mouse scrolled (780, 295) with delta (0, 0)
Screenshot: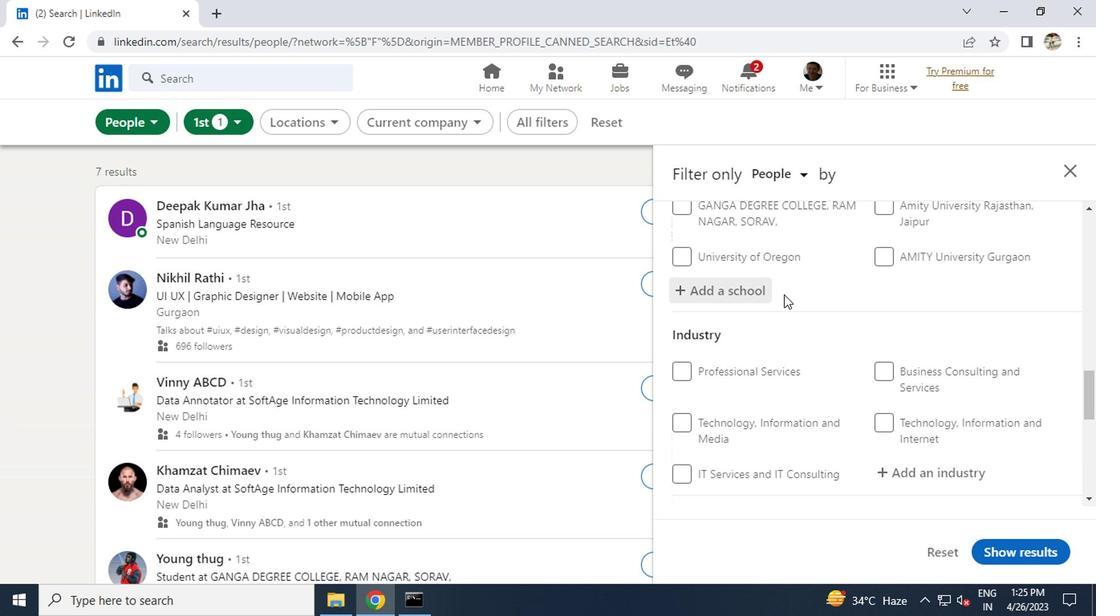 
Action: Mouse scrolled (780, 295) with delta (0, 0)
Screenshot: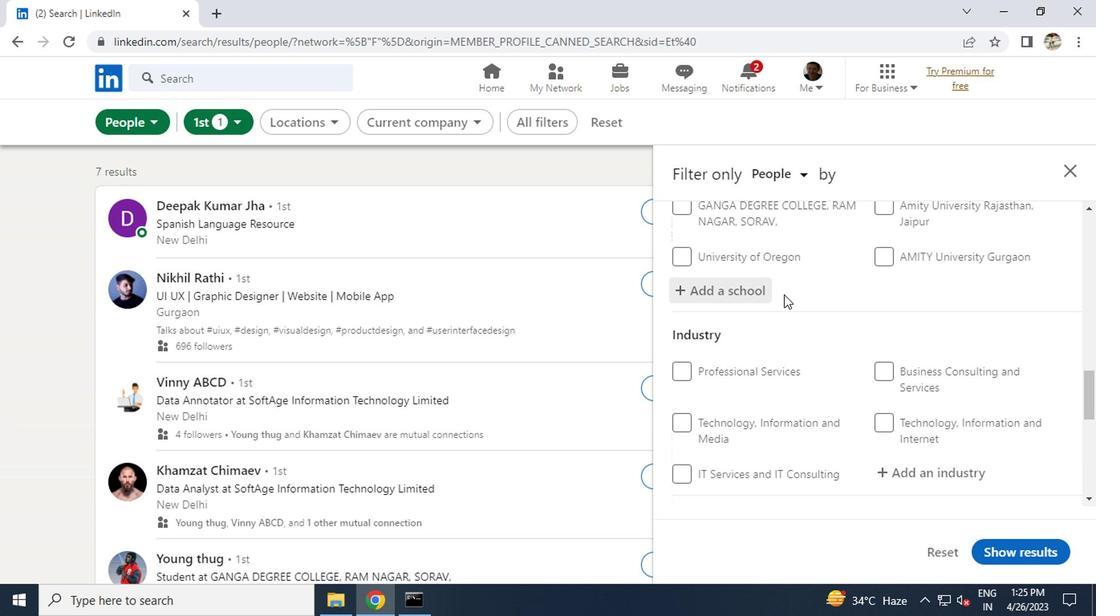 
Action: Mouse moved to (911, 315)
Screenshot: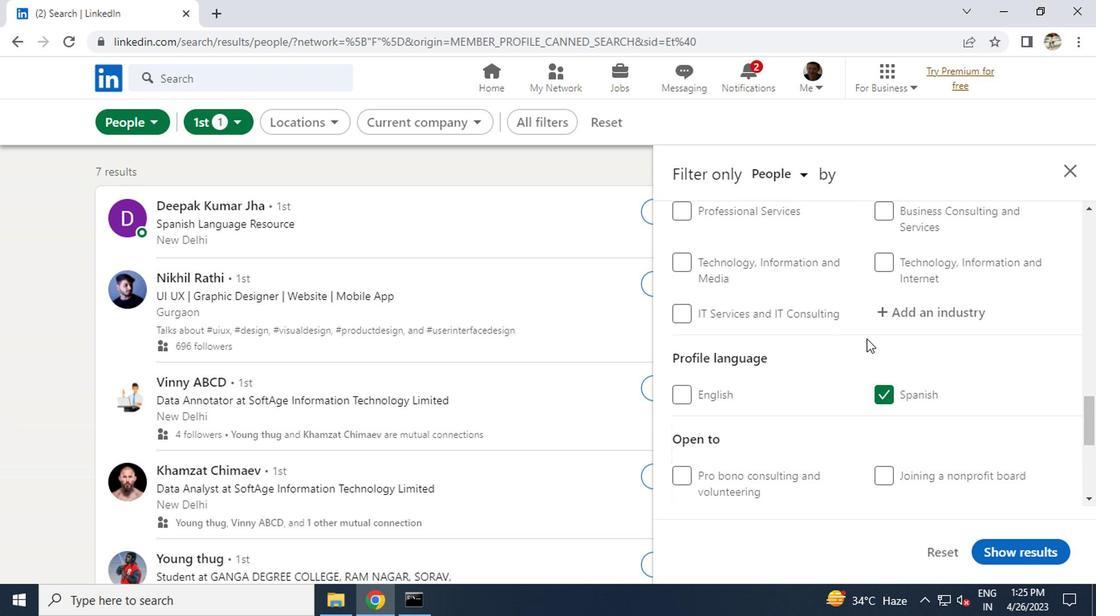 
Action: Mouse pressed left at (911, 315)
Screenshot: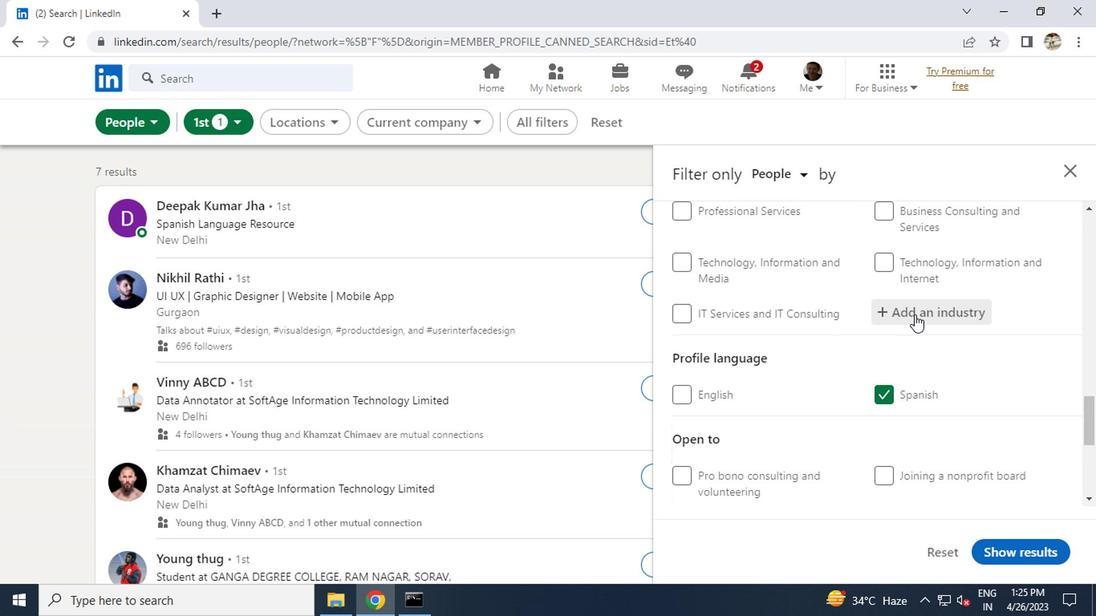 
Action: Key pressed L<Key.caps_lock>I<Key.backspace><Key.backspace>L<Key.caps_lock>IME
Screenshot: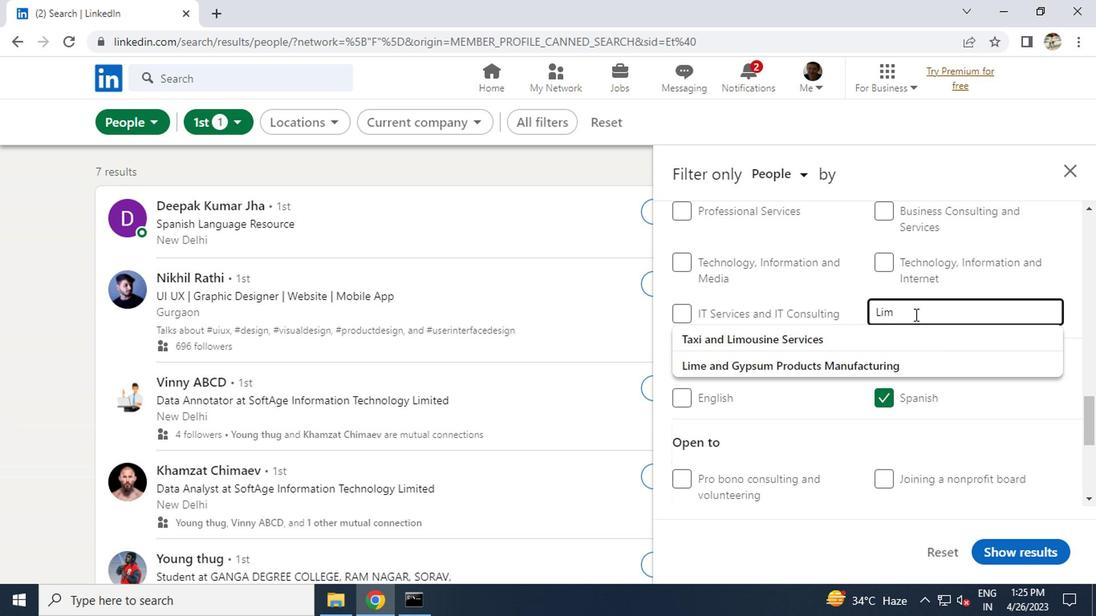 
Action: Mouse moved to (822, 347)
Screenshot: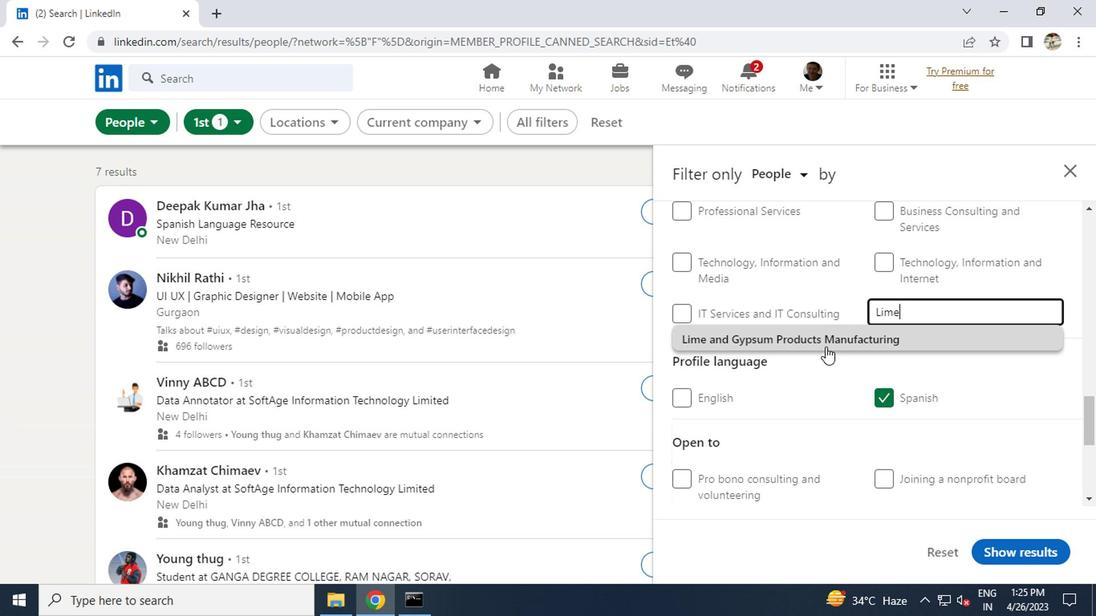 
Action: Mouse pressed left at (822, 347)
Screenshot: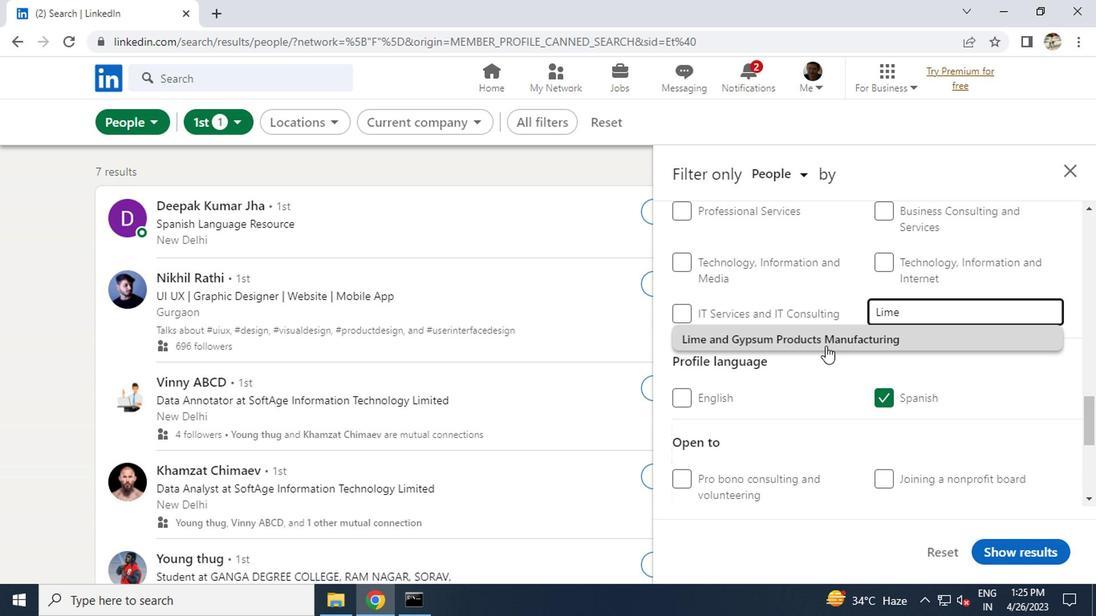 
Action: Mouse scrolled (822, 346) with delta (0, 0)
Screenshot: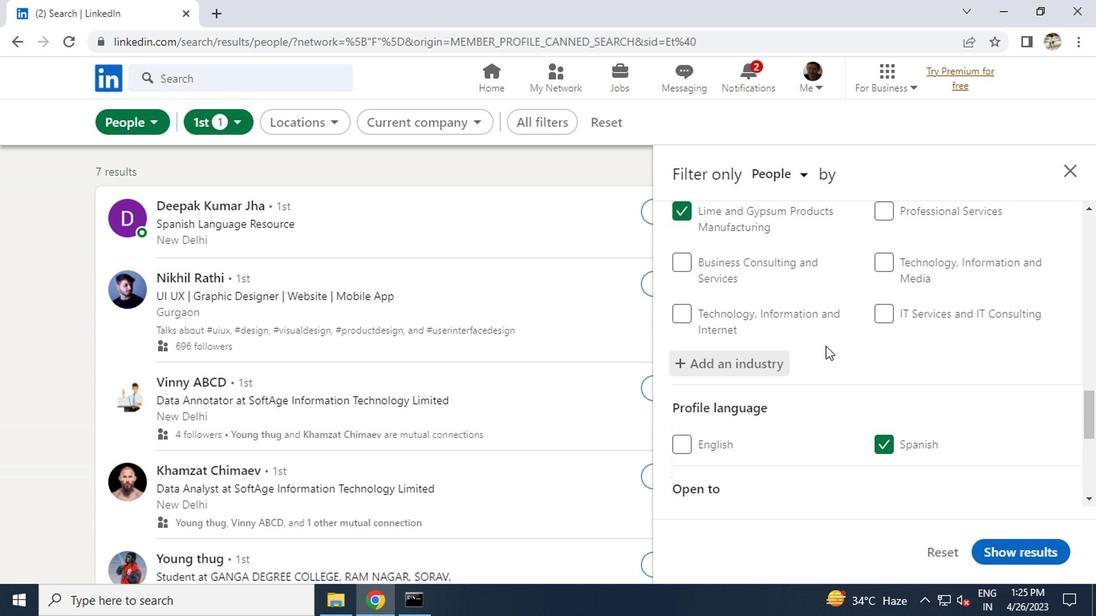 
Action: Mouse scrolled (822, 346) with delta (0, 0)
Screenshot: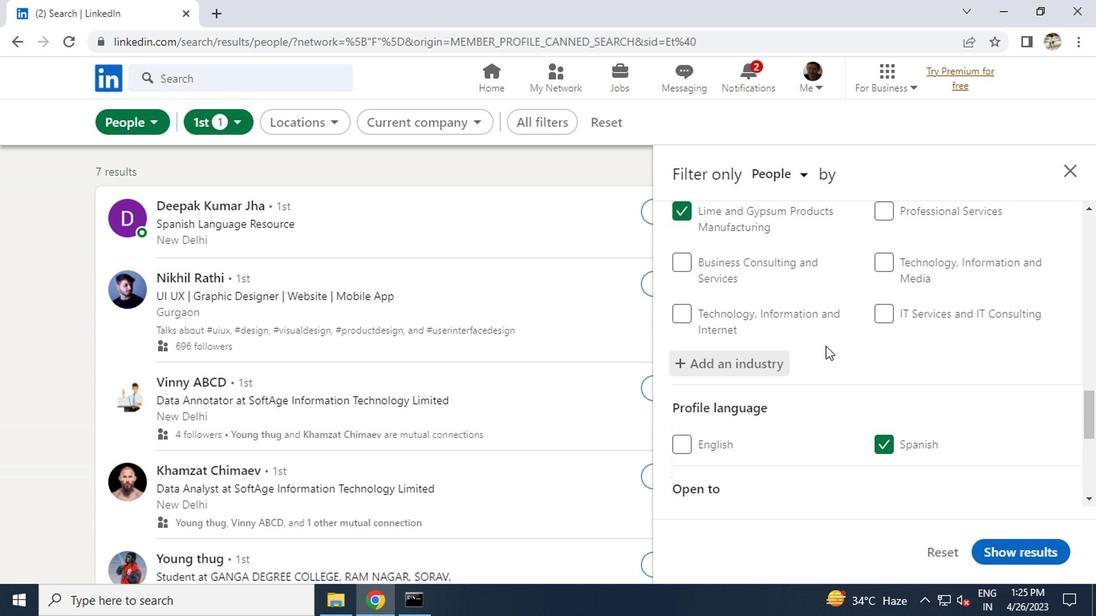 
Action: Mouse moved to (810, 381)
Screenshot: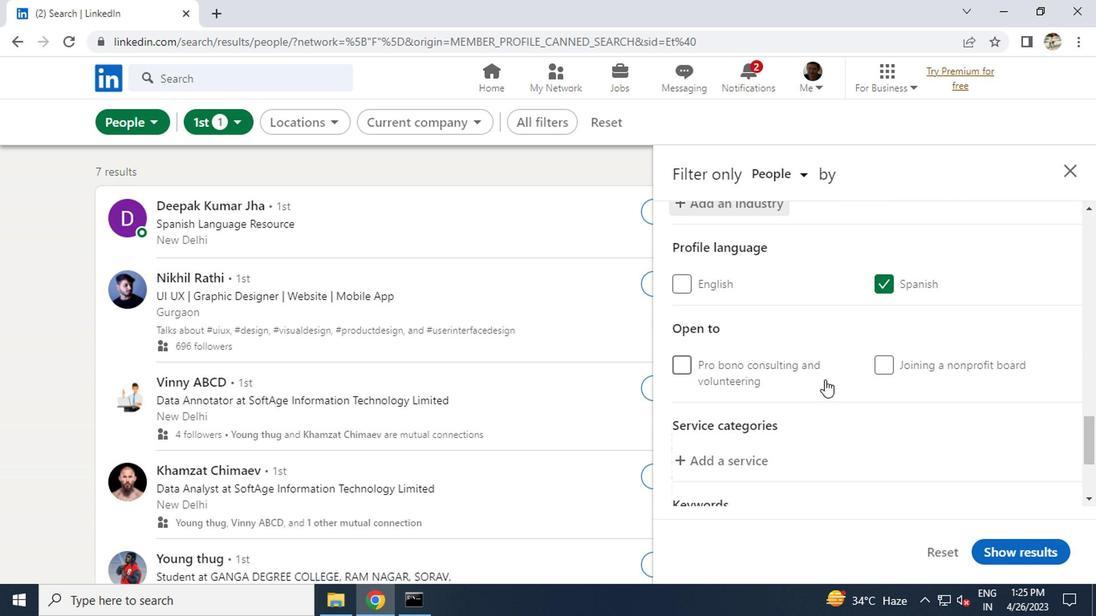 
Action: Mouse scrolled (810, 380) with delta (0, 0)
Screenshot: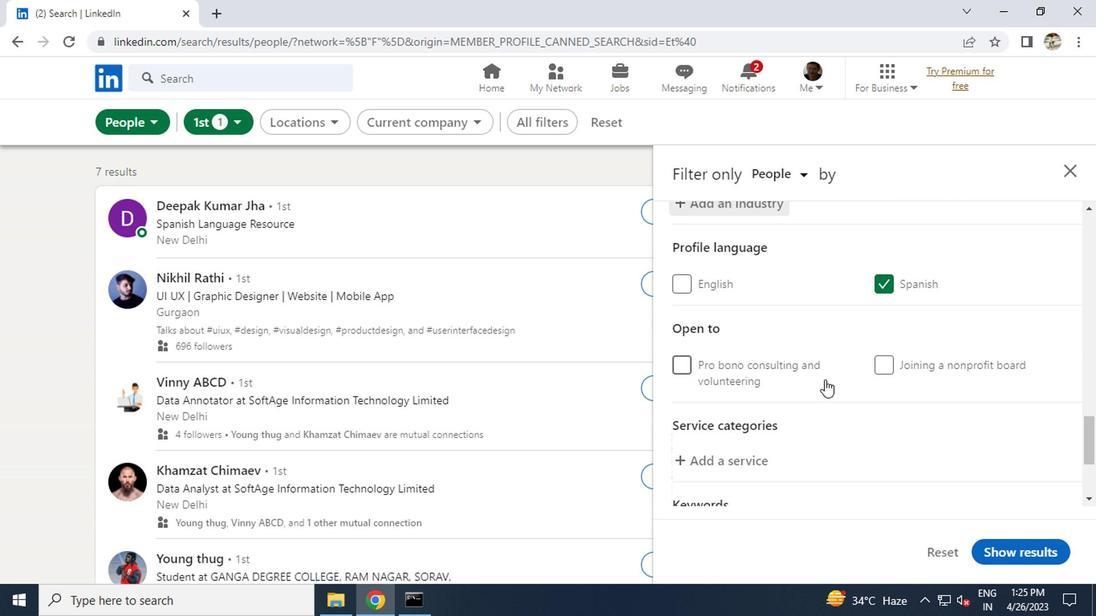 
Action: Mouse moved to (724, 385)
Screenshot: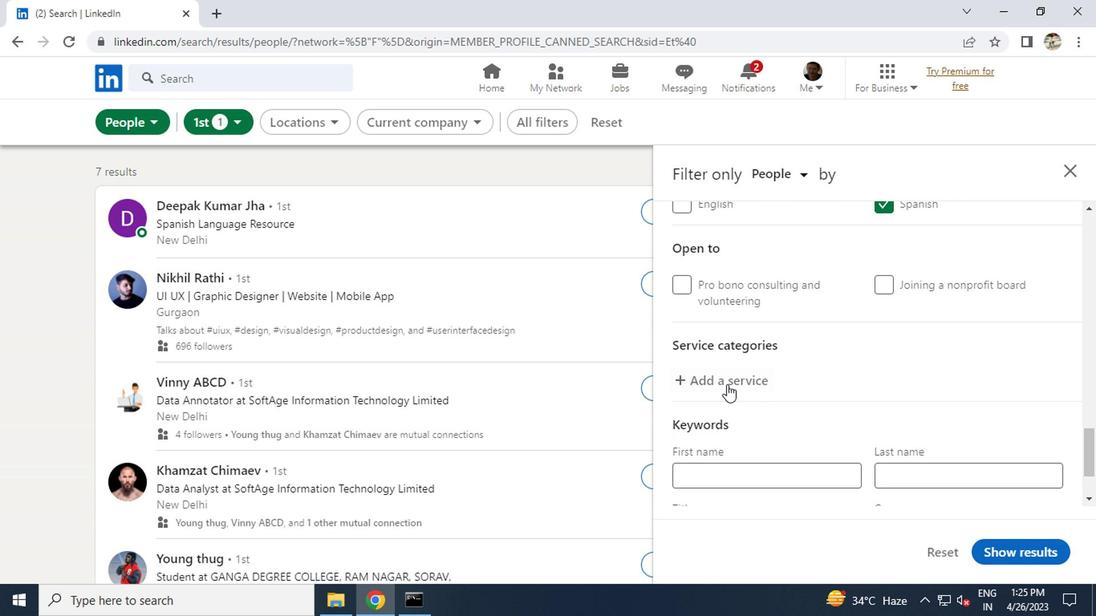 
Action: Mouse pressed left at (724, 385)
Screenshot: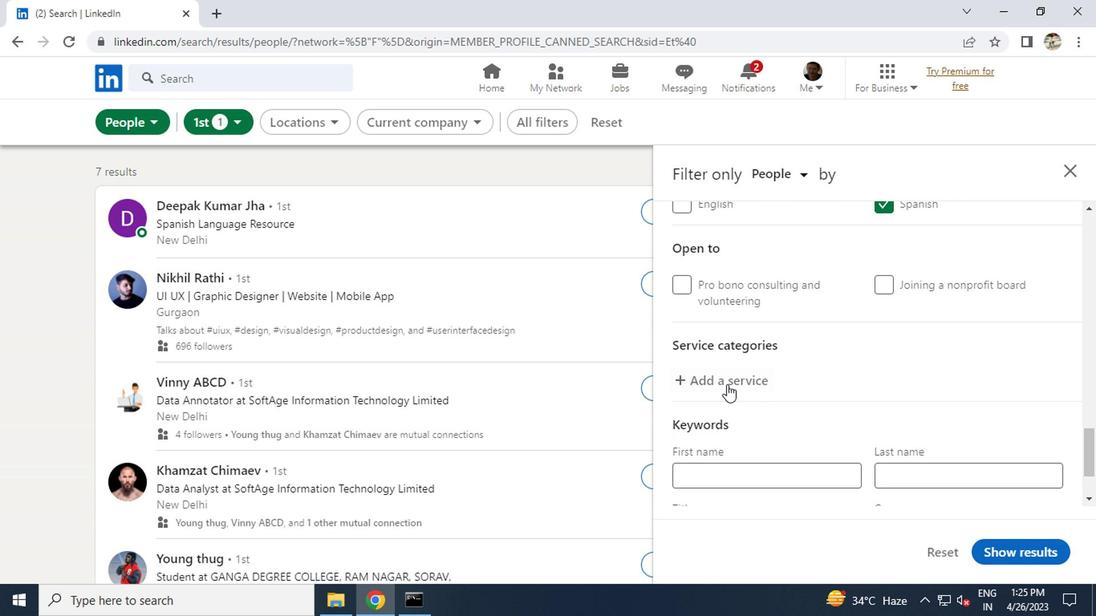 
Action: Mouse moved to (724, 384)
Screenshot: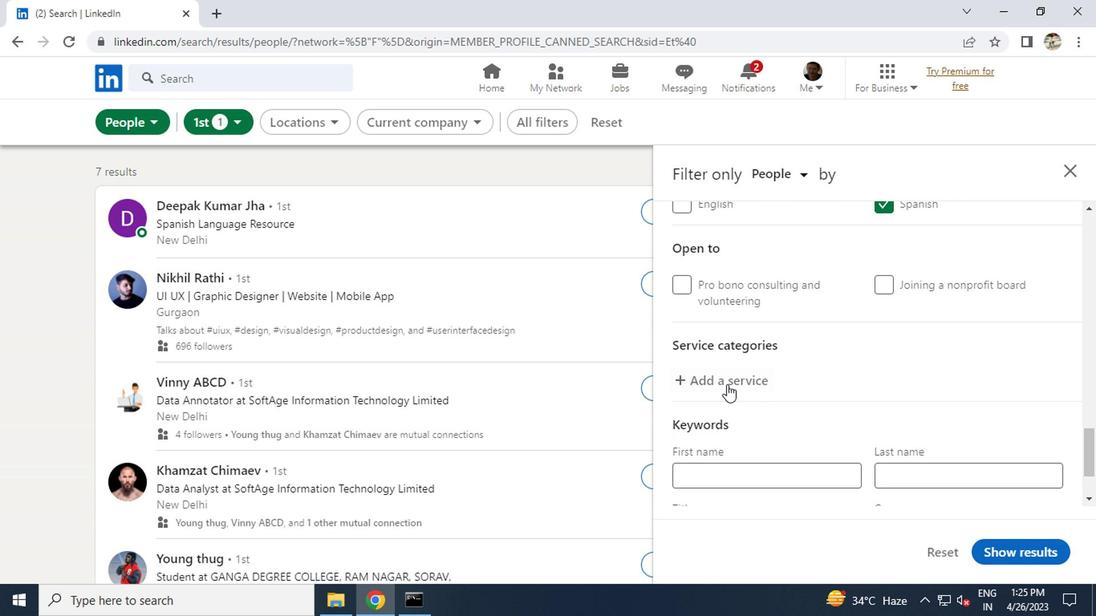 
Action: Key pressed <Key.caps_lock>RE<Key.backspace><Key.caps_lock>EAL<Key.space><Key.backspace><Key.backspace><Key.backspace><Key.backspace><Key.backspace><Key.backspace><Key.backspace><Key.backspace><Key.backspace><Key.backspace><Key.backspace><Key.caps_lock>C<Key.caps_lock>OMM
Screenshot: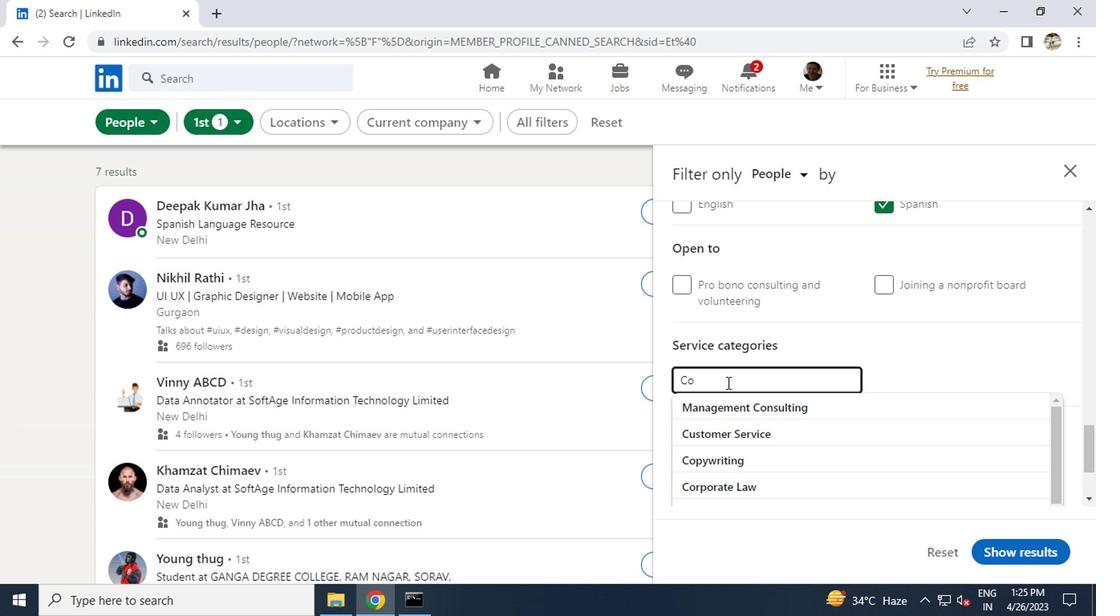 
Action: Mouse moved to (728, 438)
Screenshot: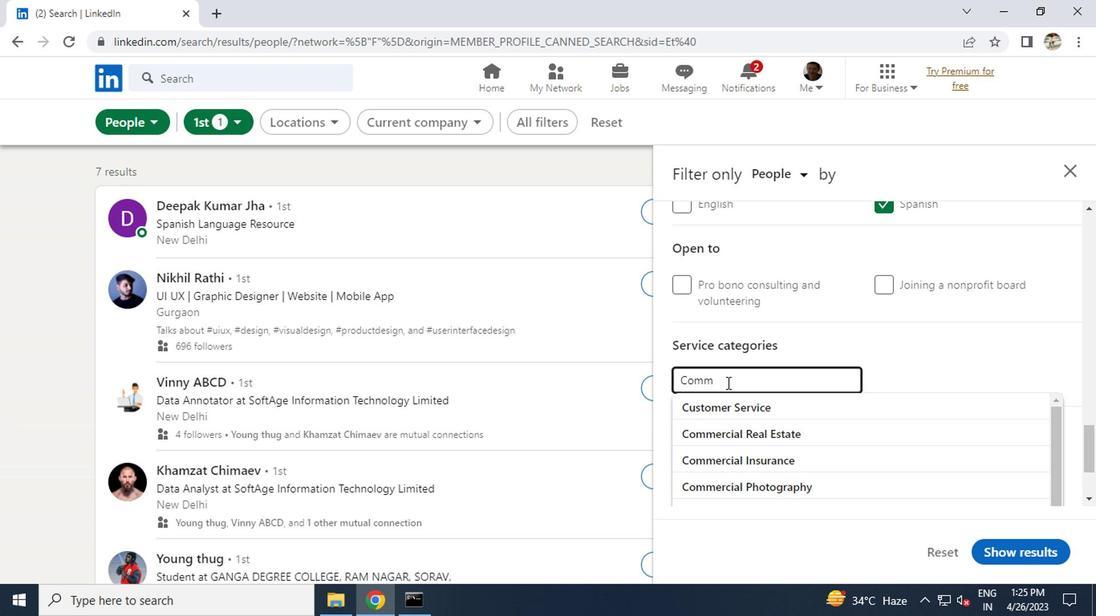 
Action: Mouse pressed left at (728, 438)
Screenshot: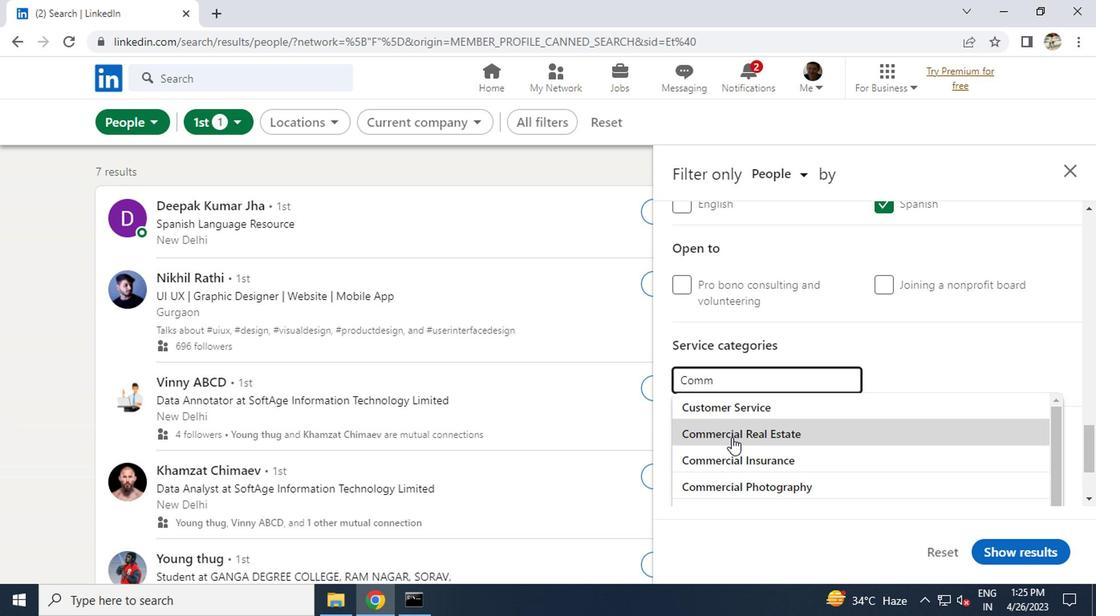
Action: Mouse scrolled (728, 438) with delta (0, 0)
Screenshot: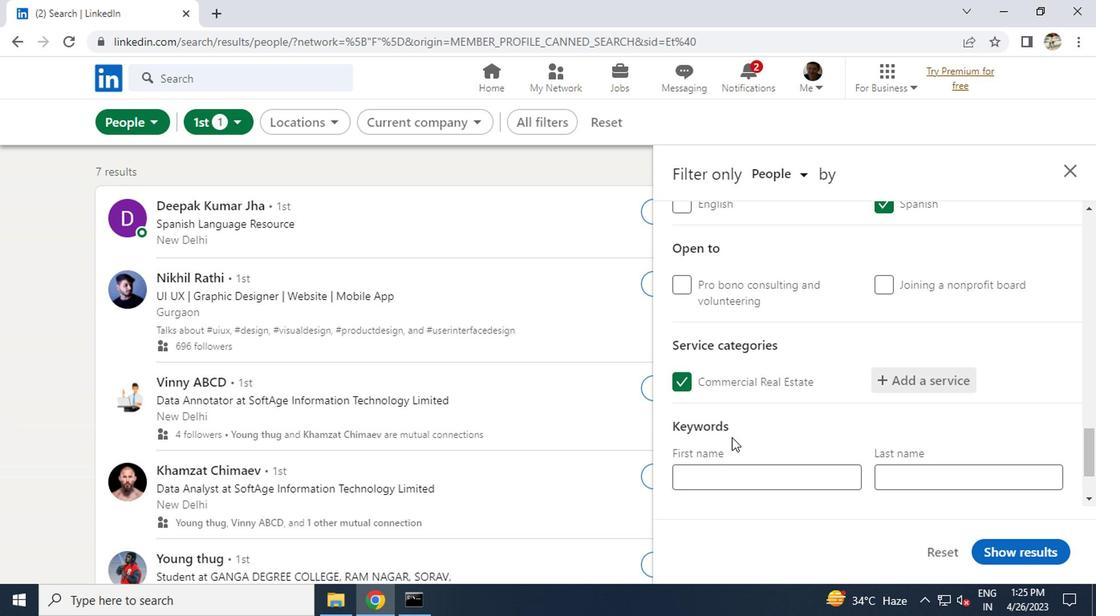 
Action: Mouse scrolled (728, 438) with delta (0, 0)
Screenshot: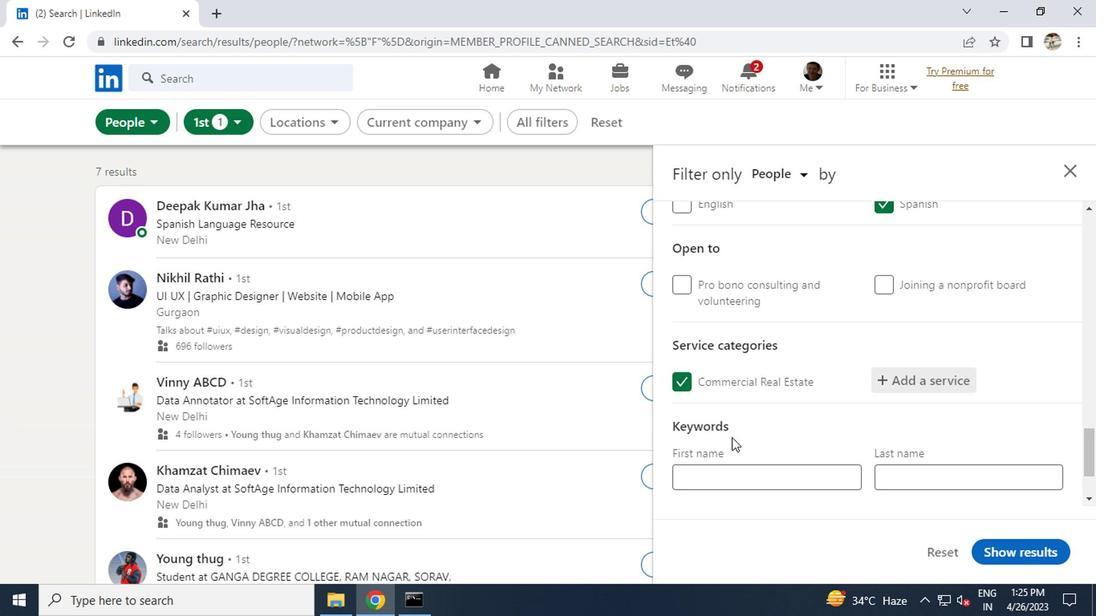 
Action: Mouse moved to (726, 441)
Screenshot: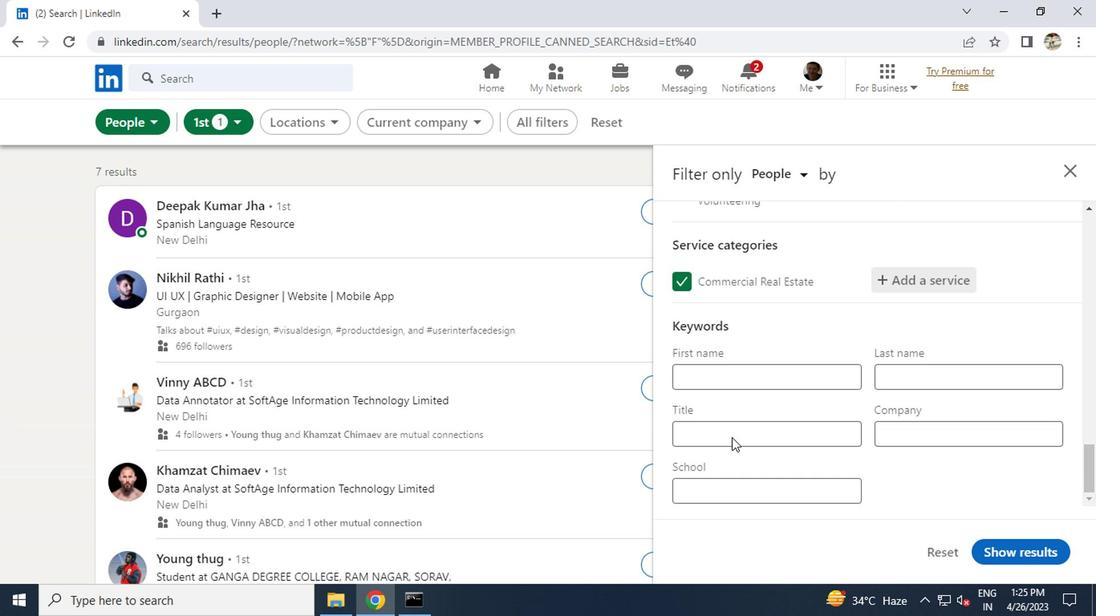 
Action: Mouse pressed left at (726, 441)
Screenshot: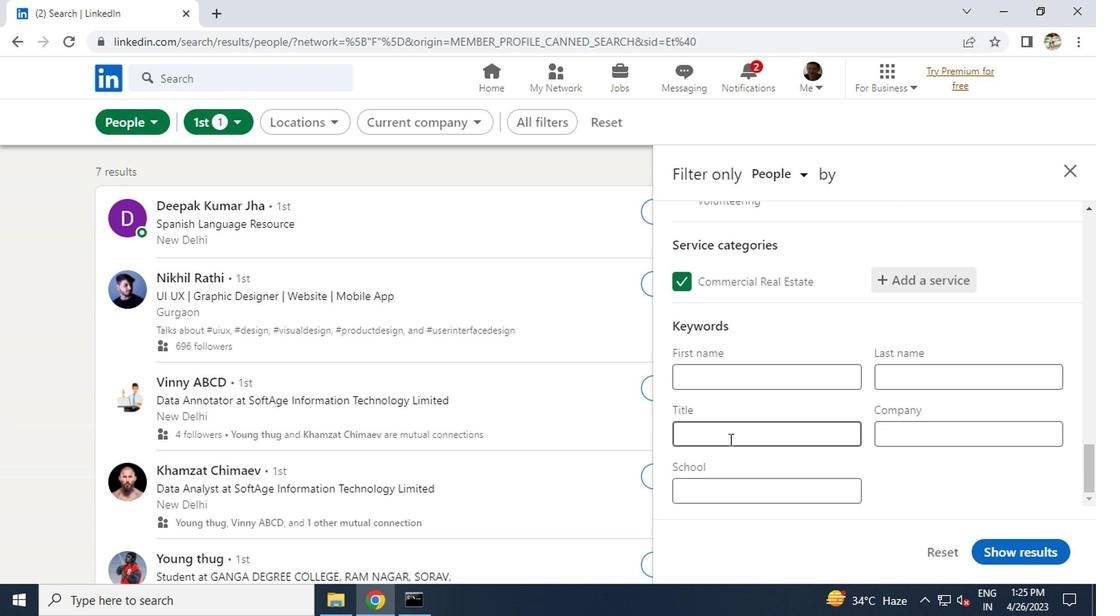 
Action: Key pressed <Key.caps_lock>B<Key.caps_lock>UDGET<Key.space><Key.caps_lock>A<Key.caps_lock>NALYST
Screenshot: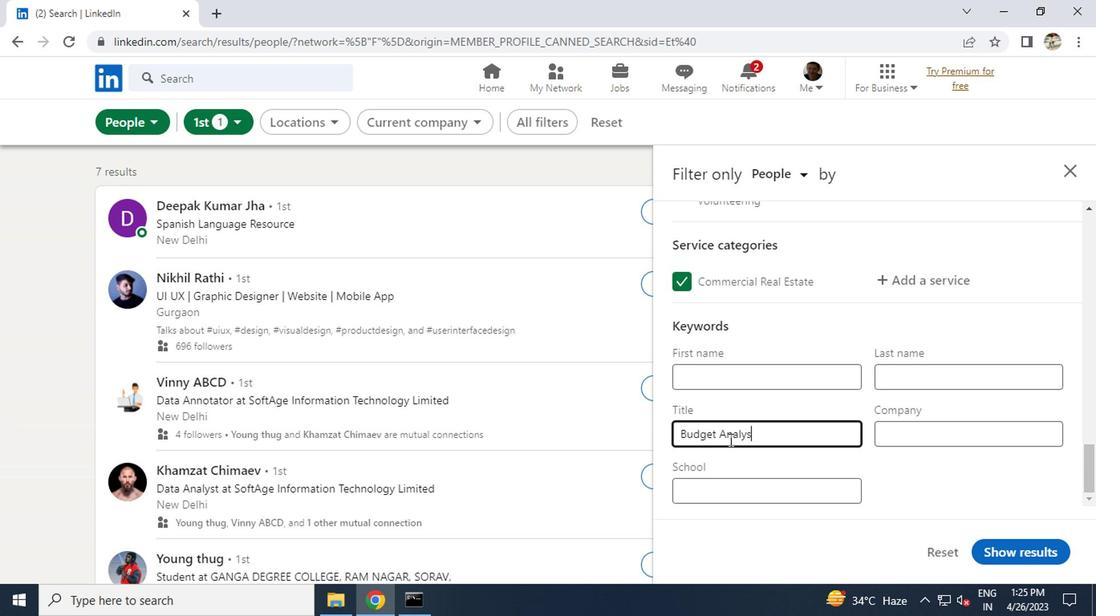 
Action: Mouse moved to (1036, 559)
Screenshot: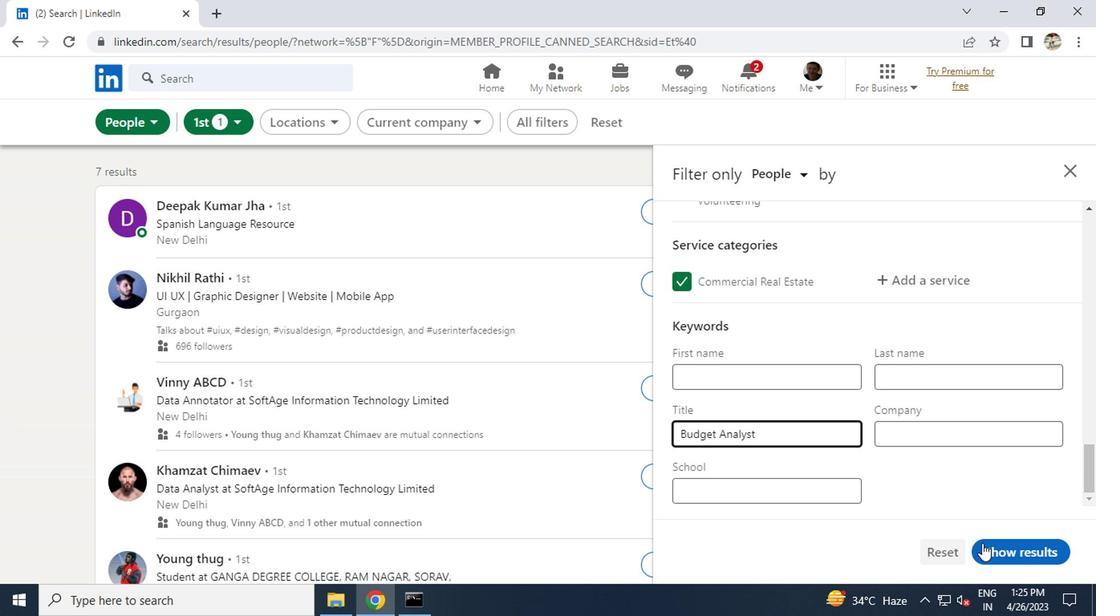 
Action: Mouse pressed left at (1036, 559)
Screenshot: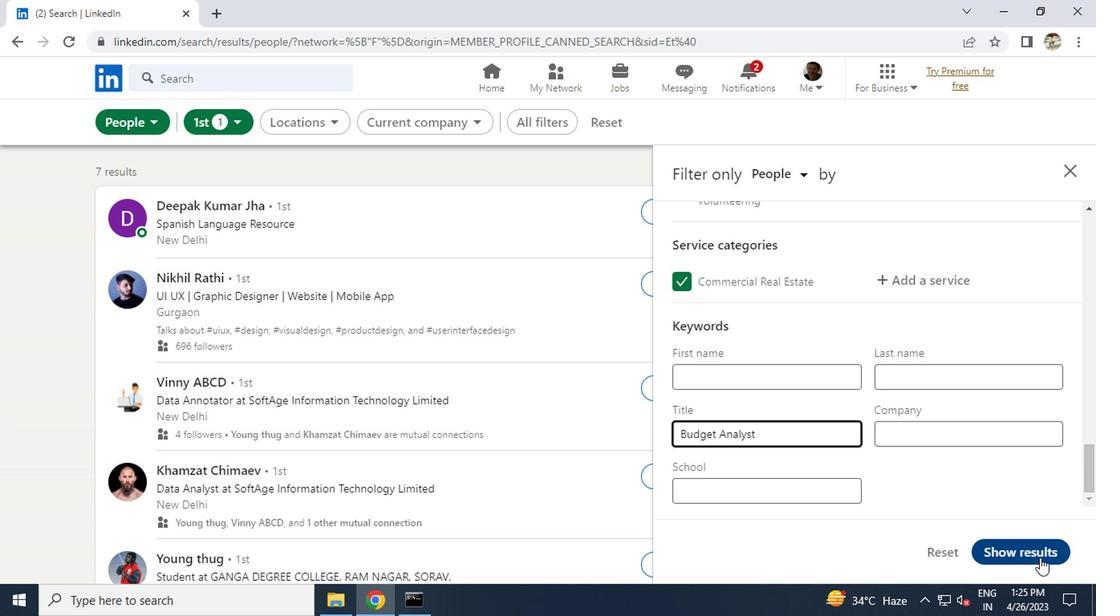 
Action: Mouse moved to (854, 437)
Screenshot: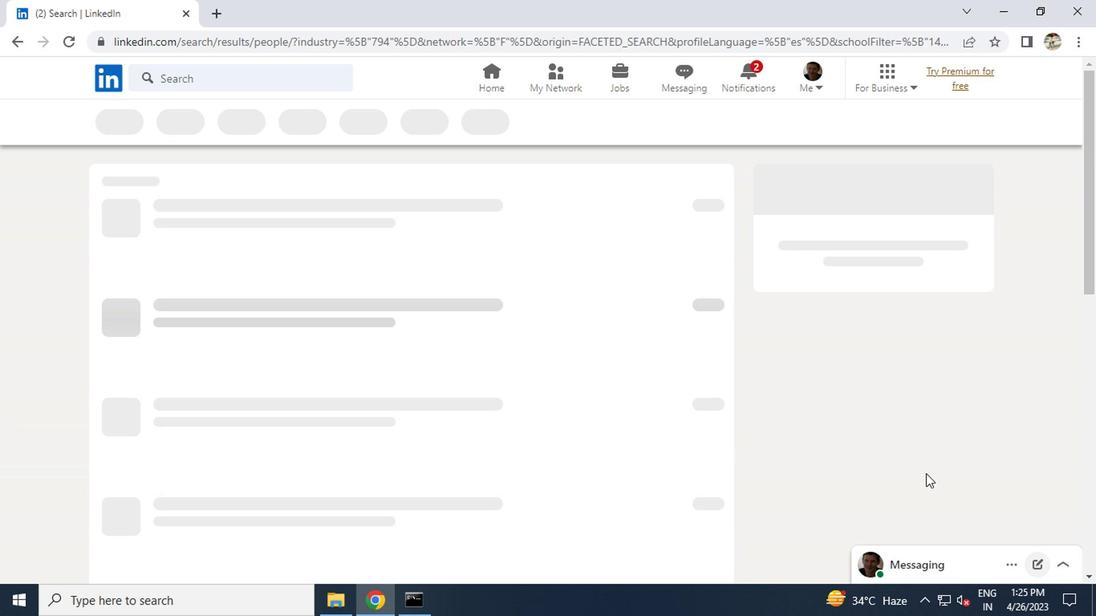 
